 Task: Find connections with filter location Santo Amaro da Imperatriz with filter topic #linkedinnetworkingwith filter profile language Potuguese with filter current company Poshmark with filter school SSN College of Engineering with filter industry Public Relations and Communications Services with filter service category Public Speaking with filter keywords title Petroleum Engineer
Action: Mouse moved to (470, 85)
Screenshot: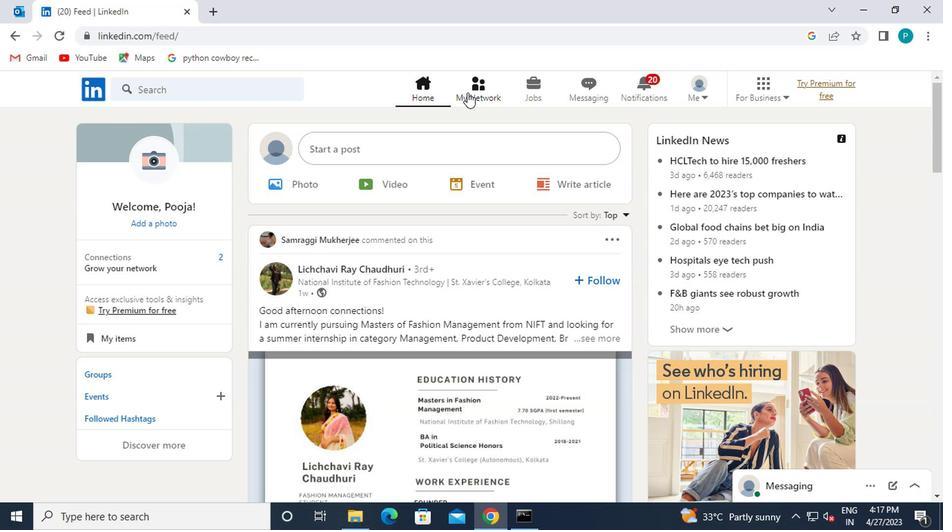 
Action: Mouse pressed left at (470, 85)
Screenshot: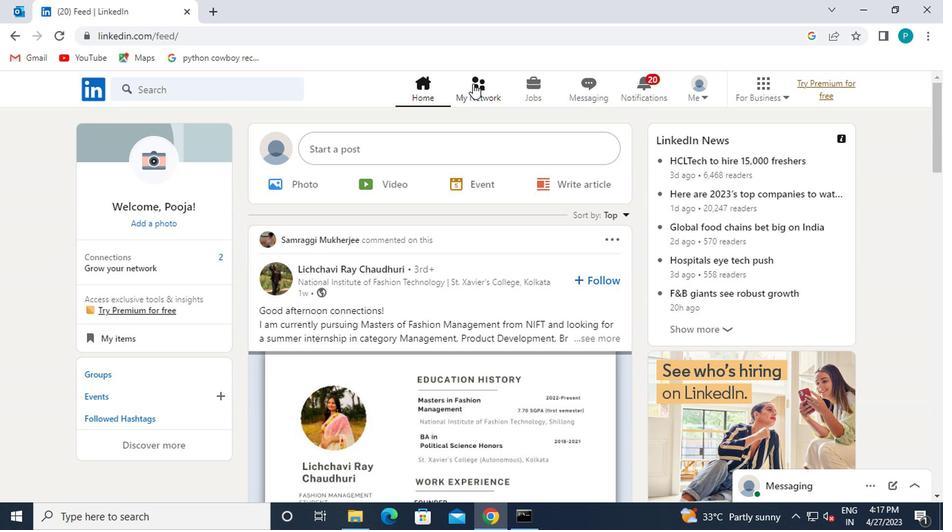 
Action: Mouse moved to (142, 174)
Screenshot: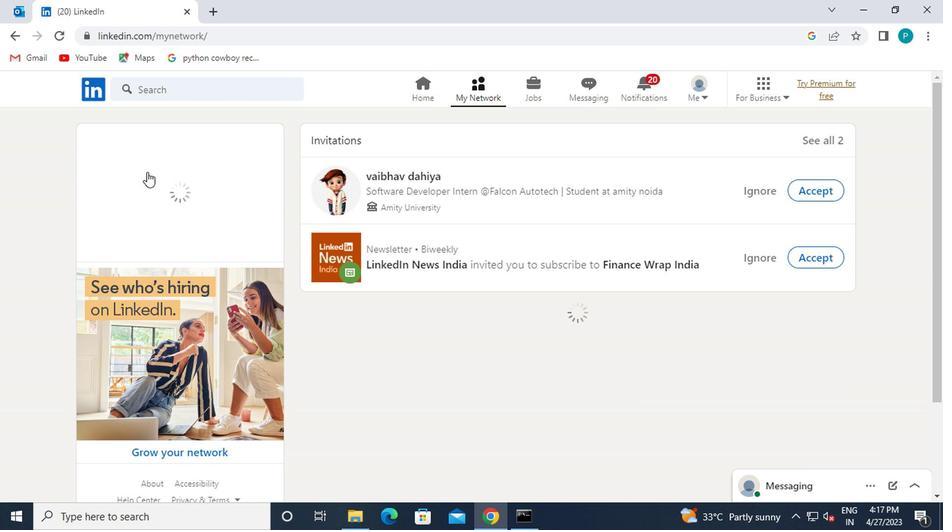 
Action: Mouse pressed left at (142, 174)
Screenshot: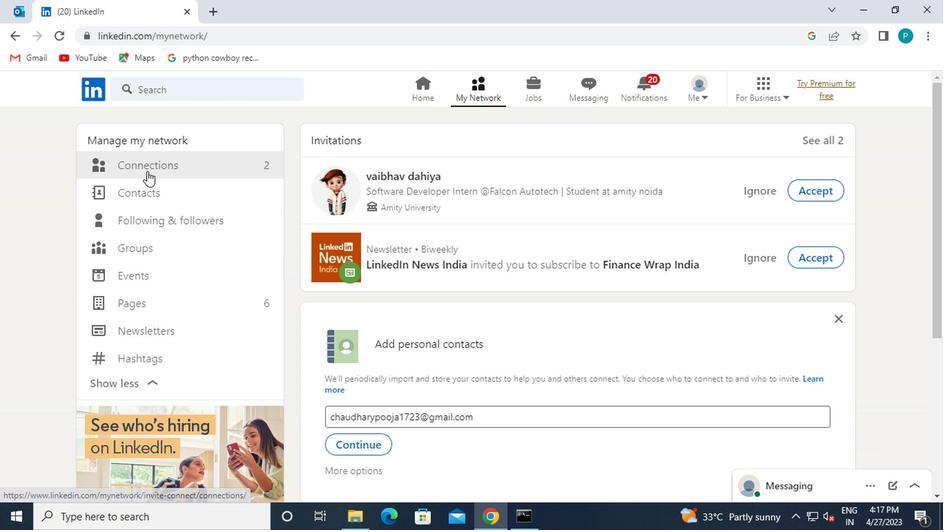 
Action: Mouse moved to (575, 174)
Screenshot: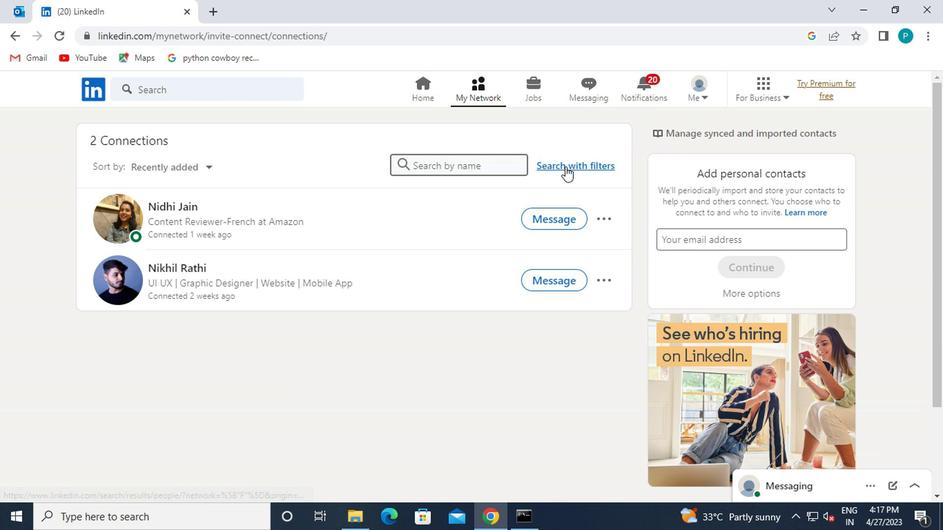 
Action: Mouse pressed left at (575, 174)
Screenshot: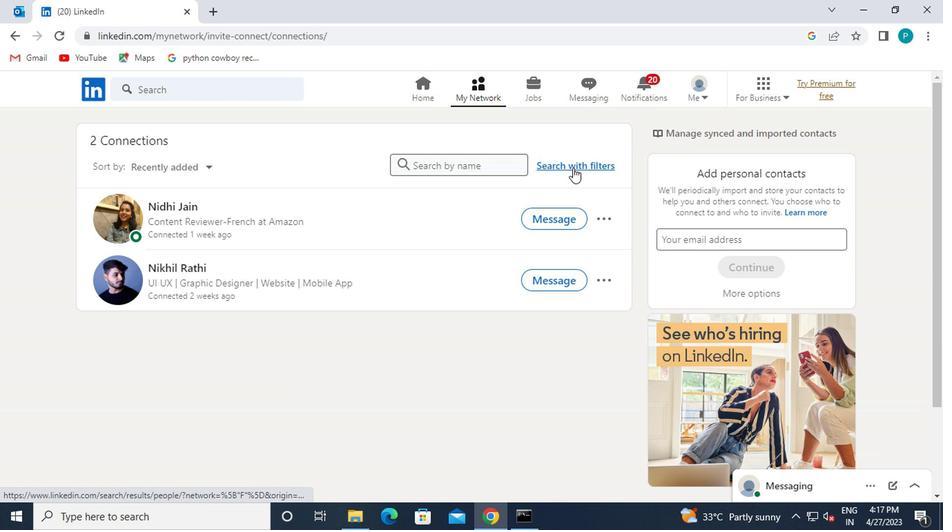 
Action: Mouse moved to (514, 128)
Screenshot: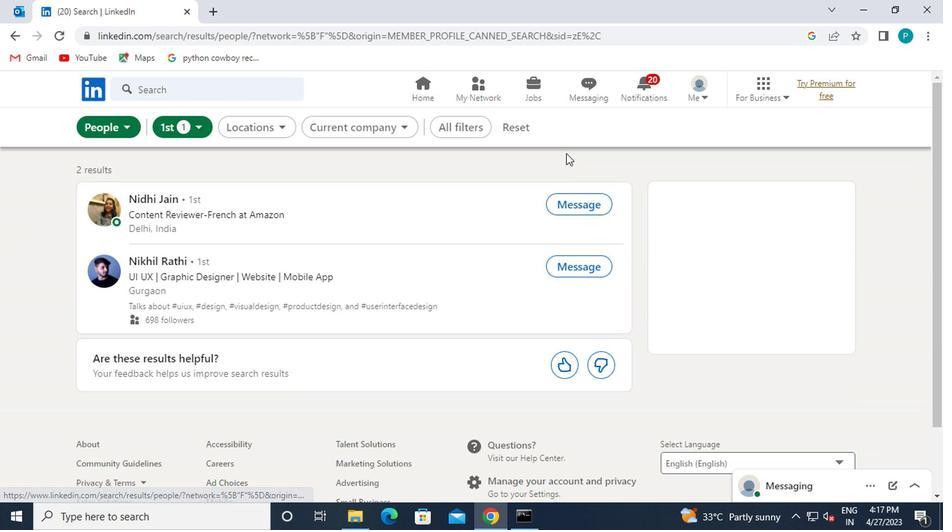 
Action: Mouse pressed left at (514, 128)
Screenshot: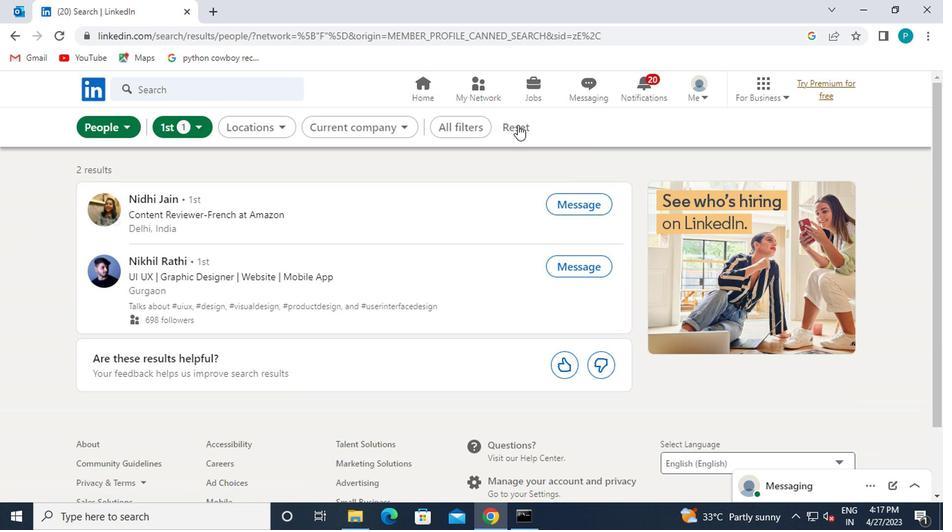 
Action: Mouse moved to (514, 128)
Screenshot: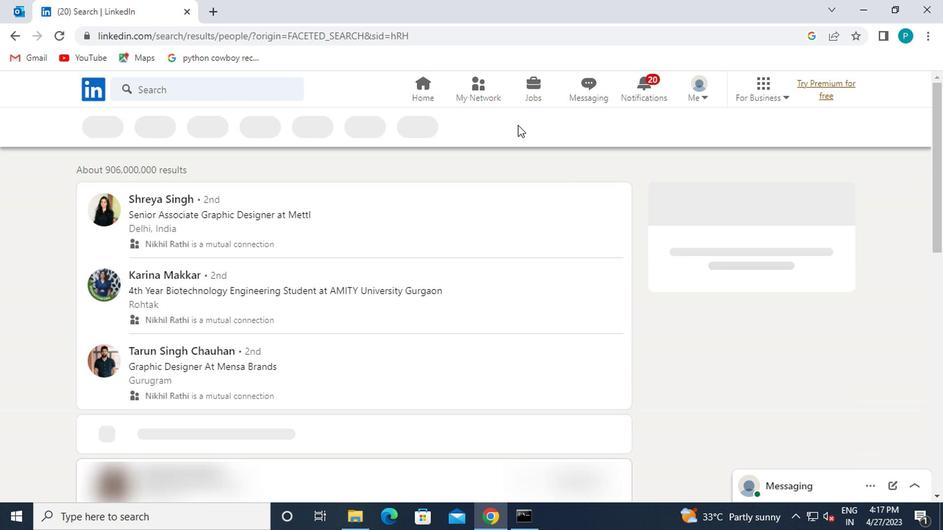 
Action: Mouse pressed left at (514, 128)
Screenshot: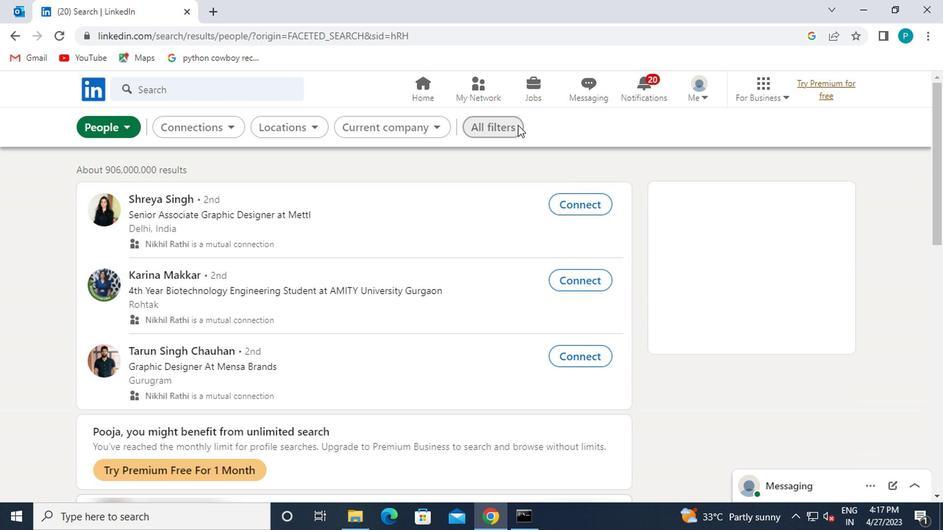 
Action: Mouse moved to (763, 283)
Screenshot: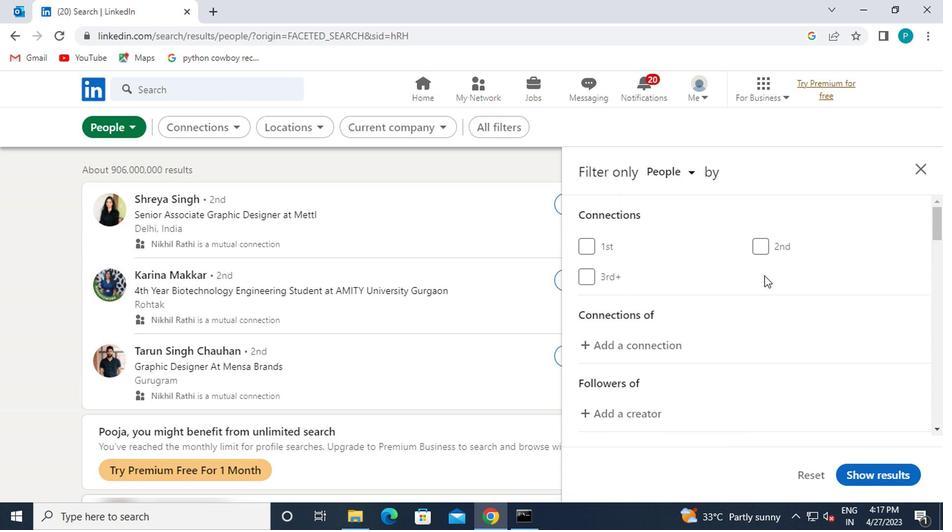 
Action: Mouse scrolled (763, 283) with delta (0, 0)
Screenshot: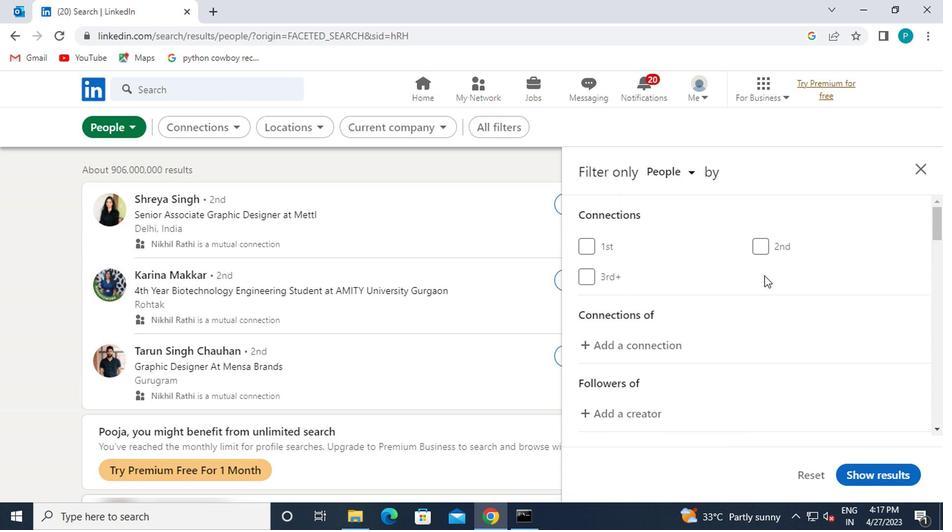 
Action: Mouse moved to (763, 284)
Screenshot: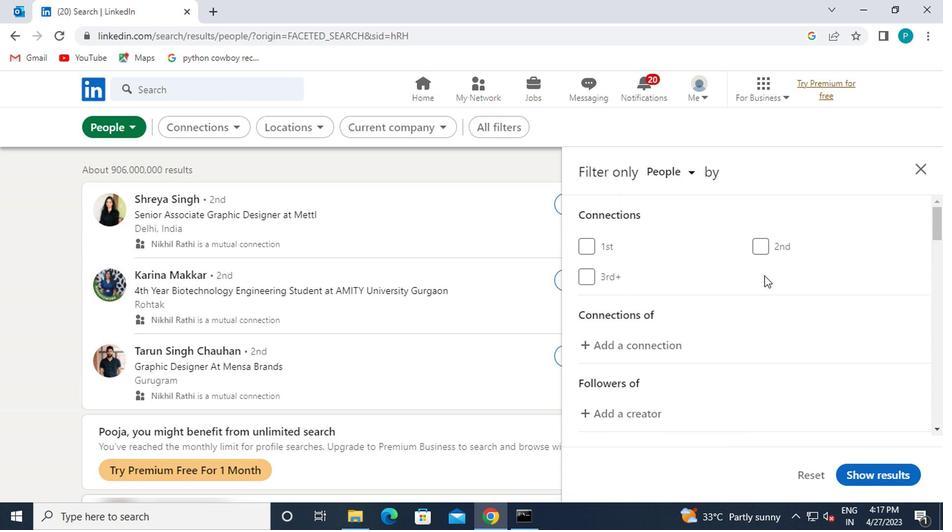 
Action: Mouse scrolled (763, 283) with delta (0, 0)
Screenshot: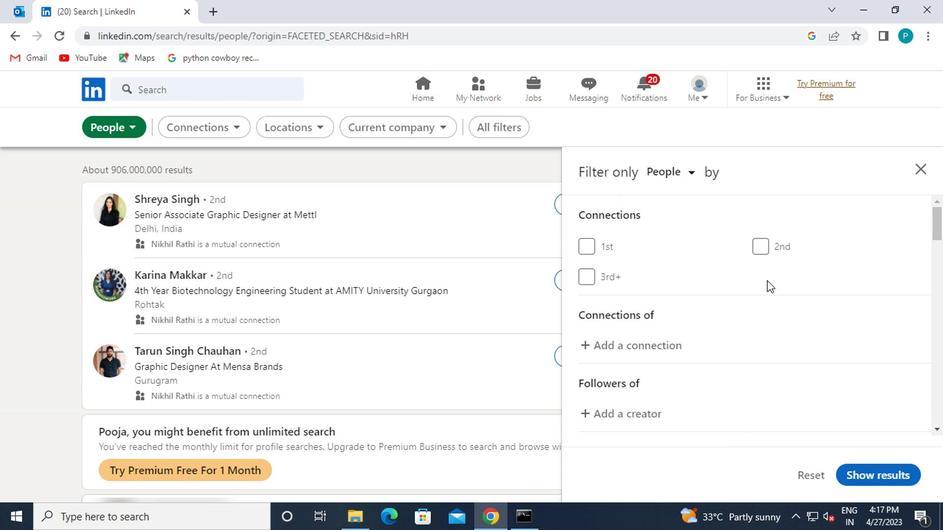 
Action: Mouse moved to (758, 318)
Screenshot: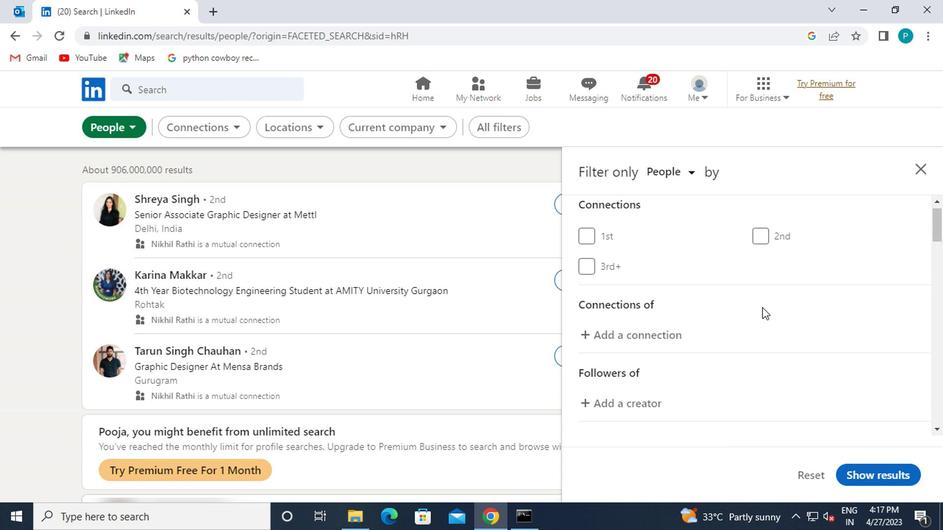 
Action: Mouse scrolled (758, 318) with delta (0, 0)
Screenshot: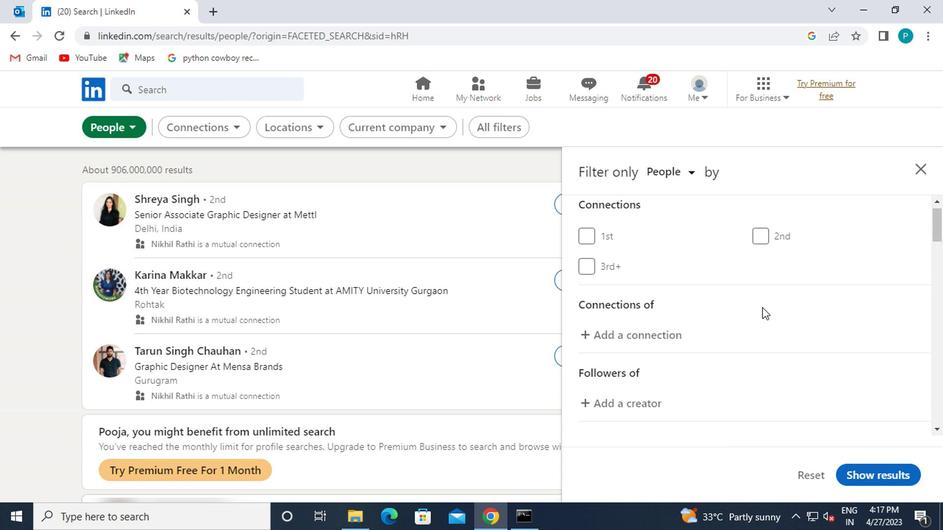 
Action: Mouse moved to (758, 322)
Screenshot: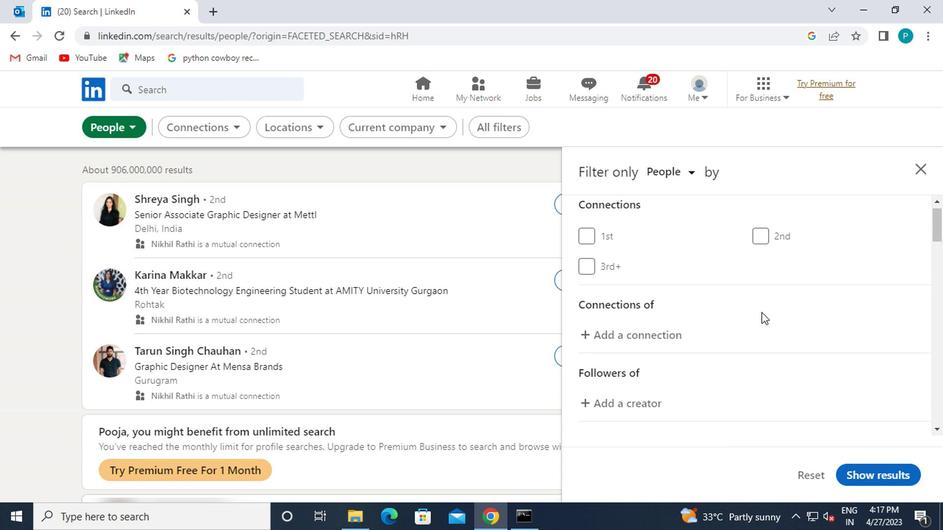 
Action: Mouse scrolled (758, 321) with delta (0, 0)
Screenshot: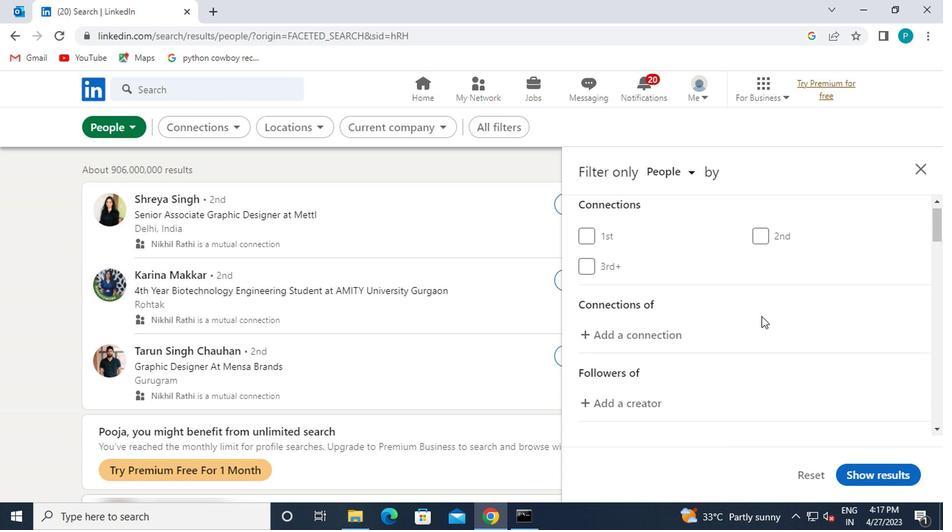 
Action: Mouse moved to (764, 240)
Screenshot: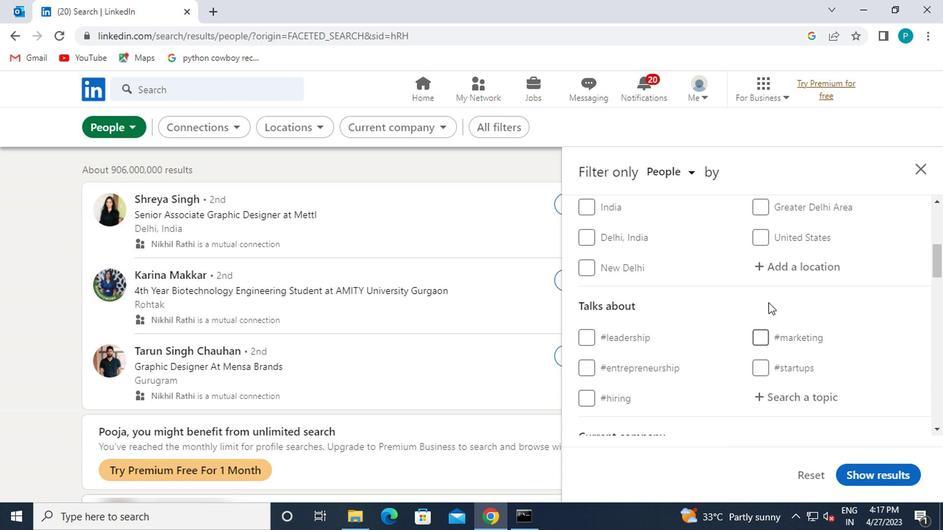 
Action: Mouse pressed left at (764, 240)
Screenshot: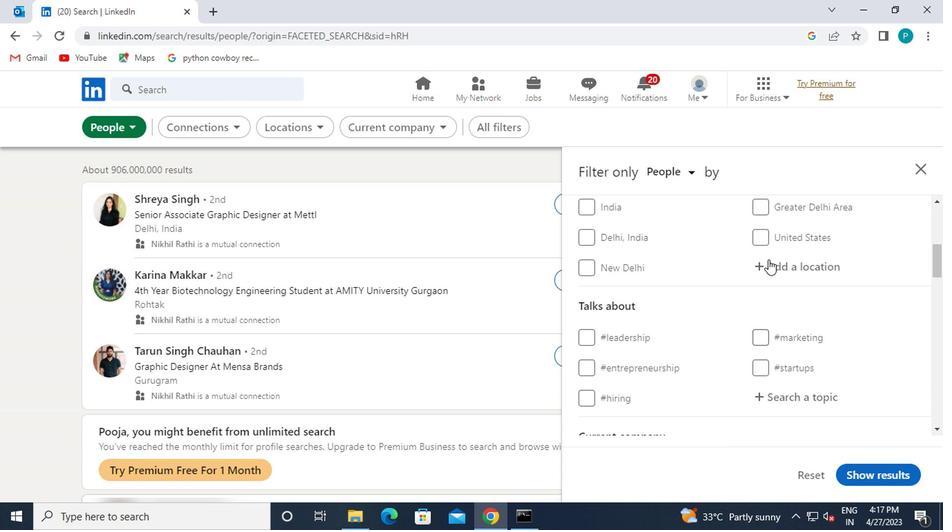 
Action: Mouse moved to (759, 239)
Screenshot: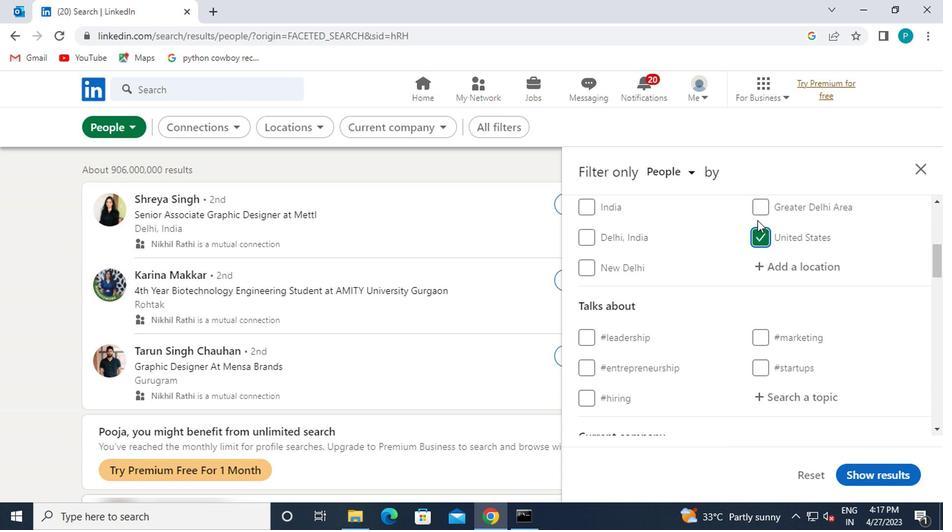 
Action: Mouse pressed left at (759, 239)
Screenshot: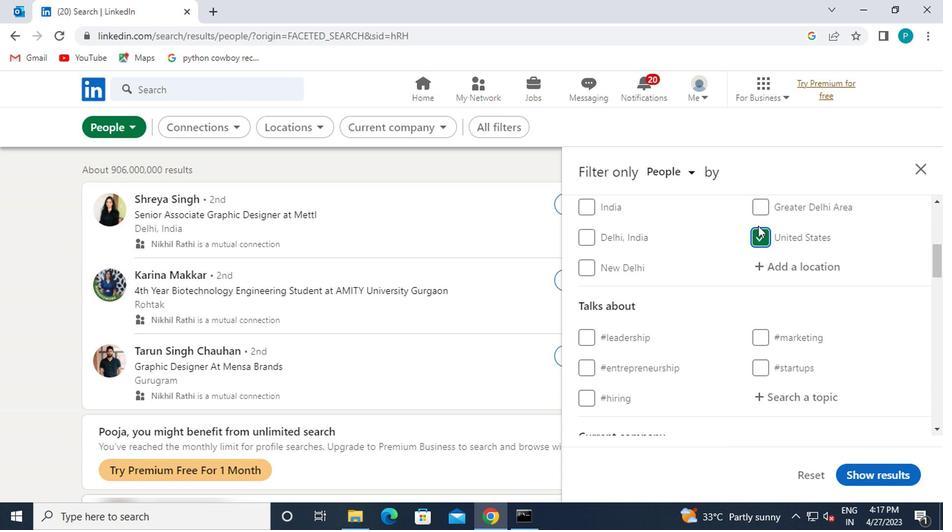 
Action: Mouse moved to (764, 260)
Screenshot: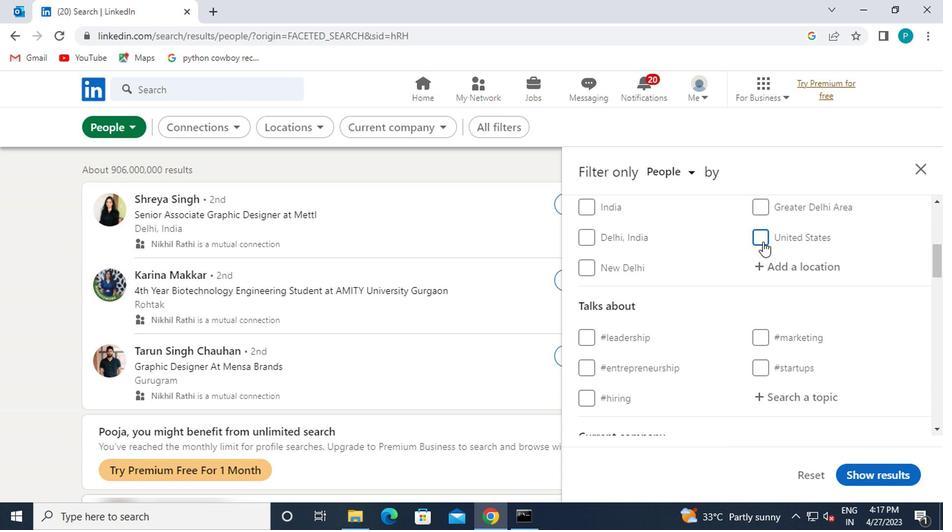 
Action: Mouse pressed left at (764, 260)
Screenshot: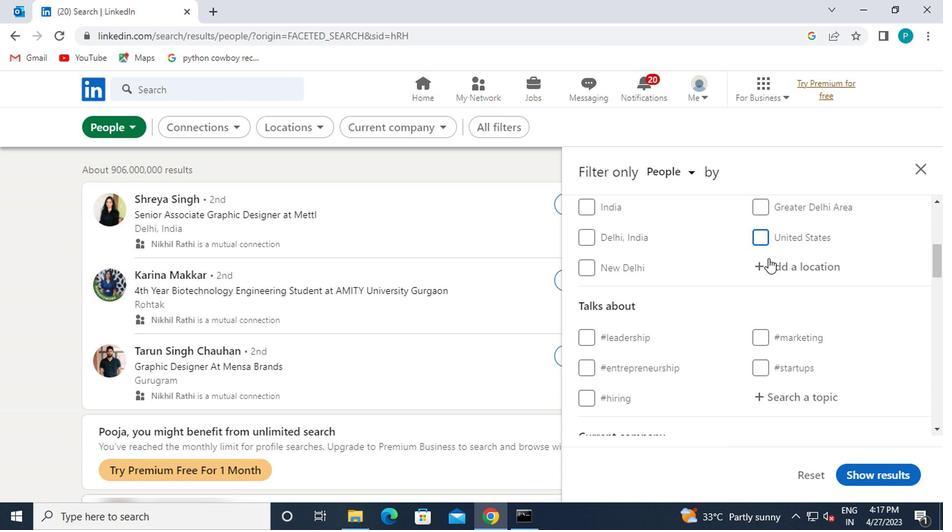 
Action: Mouse moved to (767, 262)
Screenshot: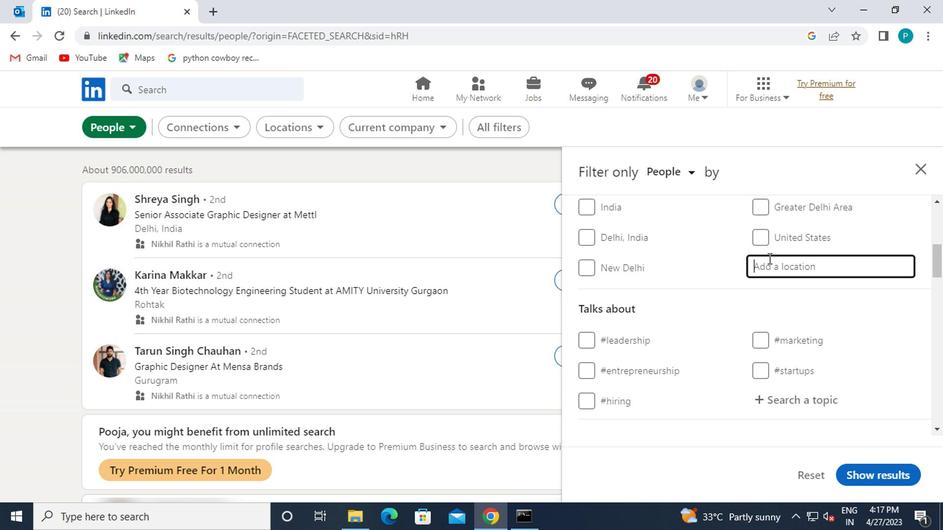 
Action: Key pressed <Key.caps_lock>s<Key.caps_lock>anto<Key.space><Key.caps_lock>a<Key.caps_lock>maro<Key.space>da
Screenshot: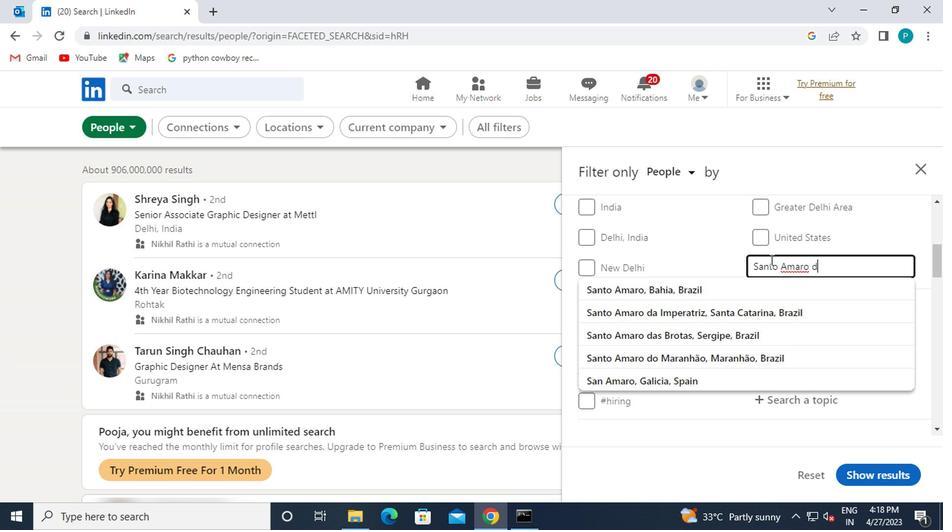 
Action: Mouse moved to (665, 294)
Screenshot: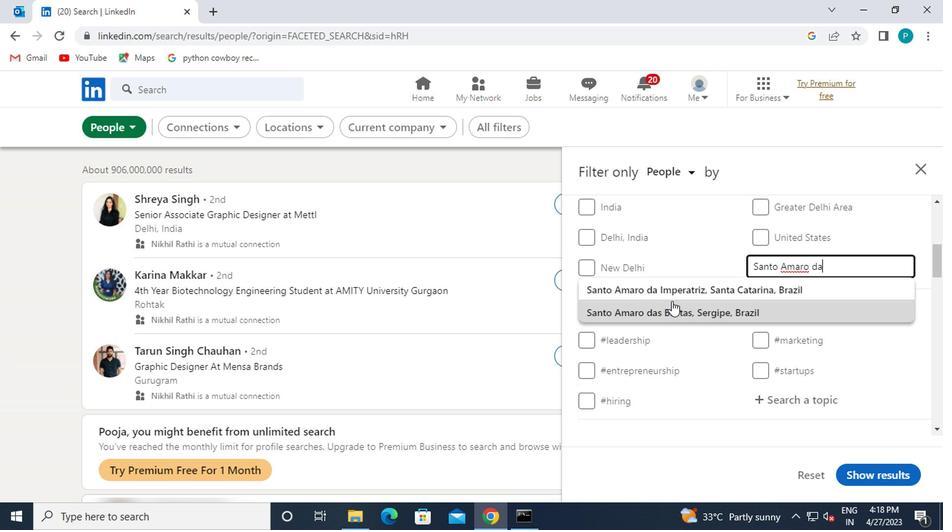
Action: Mouse pressed left at (665, 294)
Screenshot: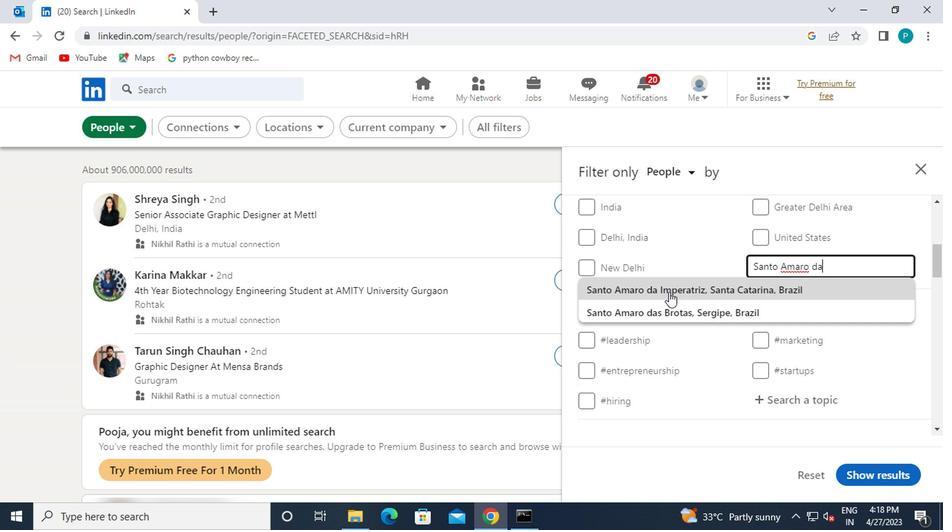 
Action: Mouse moved to (712, 312)
Screenshot: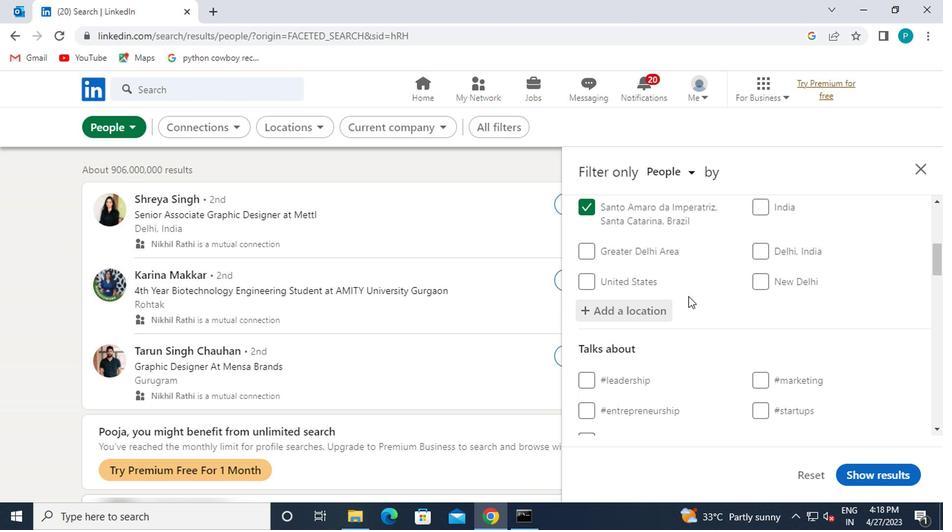 
Action: Mouse scrolled (712, 311) with delta (0, 0)
Screenshot: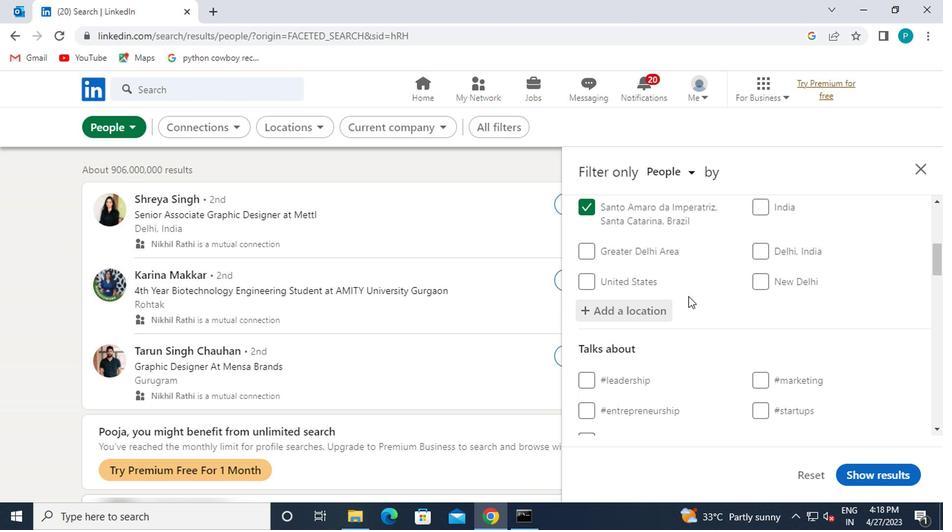 
Action: Mouse moved to (725, 321)
Screenshot: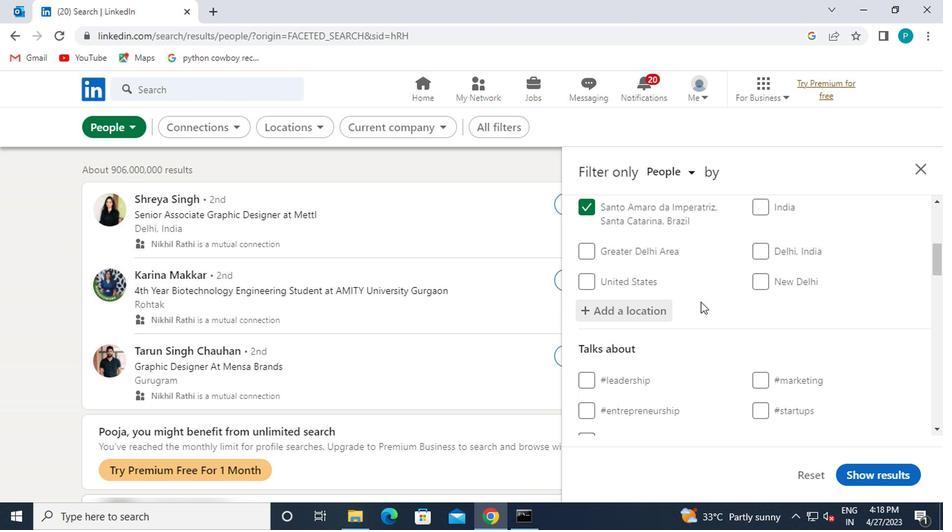 
Action: Mouse scrolled (725, 320) with delta (0, 0)
Screenshot: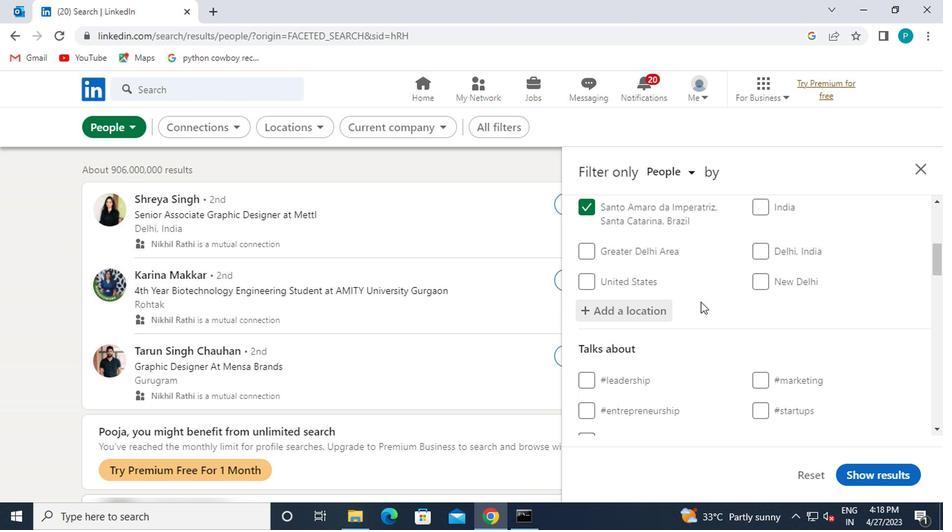 
Action: Mouse moved to (765, 309)
Screenshot: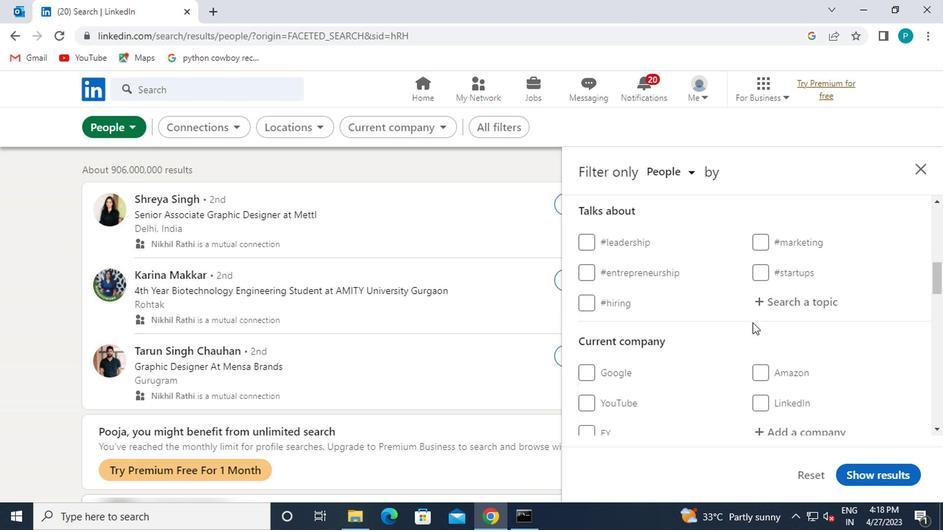 
Action: Mouse pressed left at (765, 309)
Screenshot: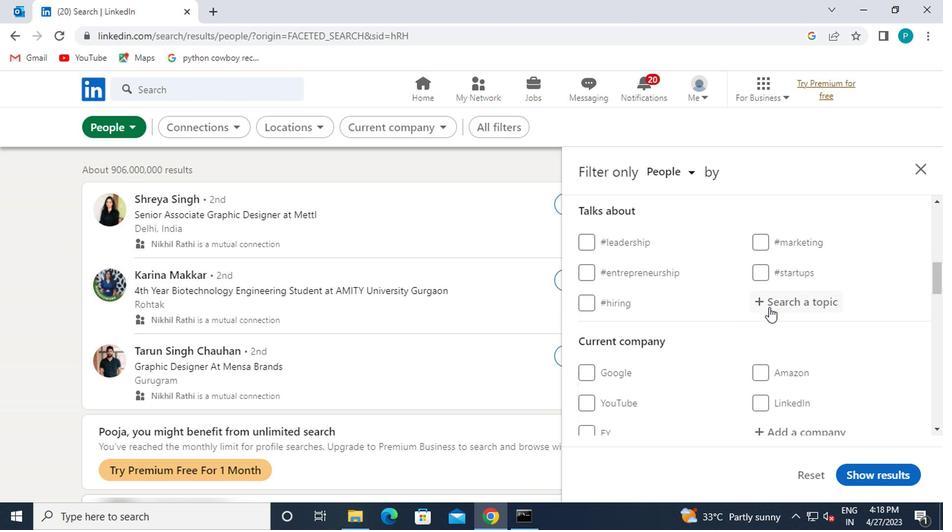 
Action: Mouse moved to (769, 306)
Screenshot: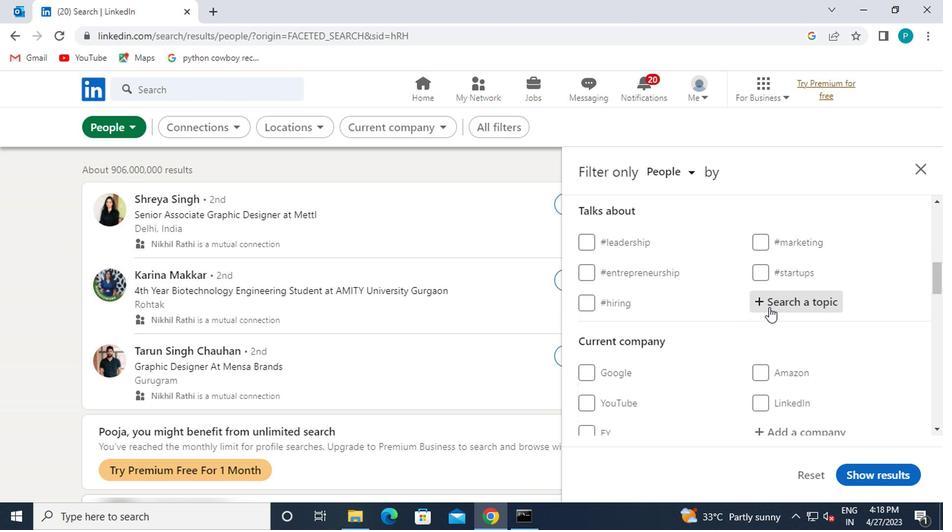 
Action: Key pressed <Key.shift><Key.shift>#LINKEDINNETWORKING
Screenshot: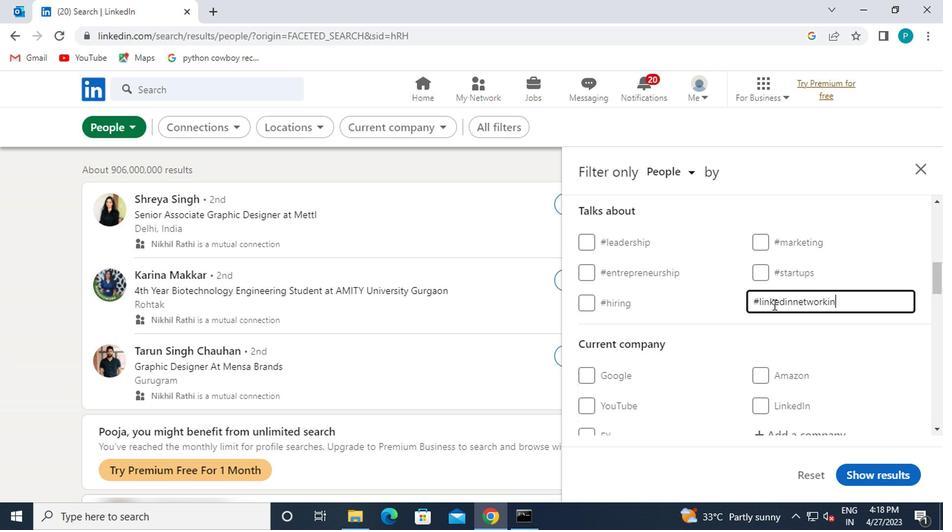 
Action: Mouse moved to (720, 363)
Screenshot: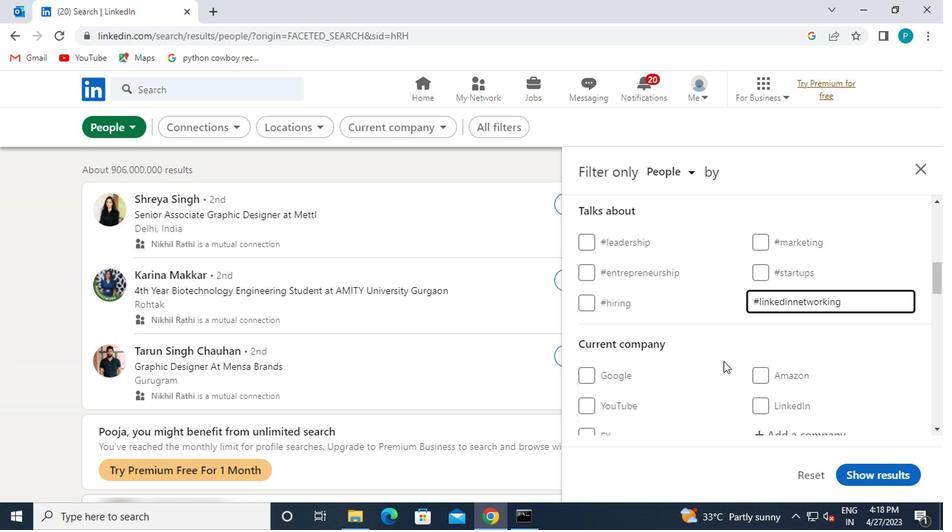 
Action: Mouse scrolled (720, 362) with delta (0, 0)
Screenshot: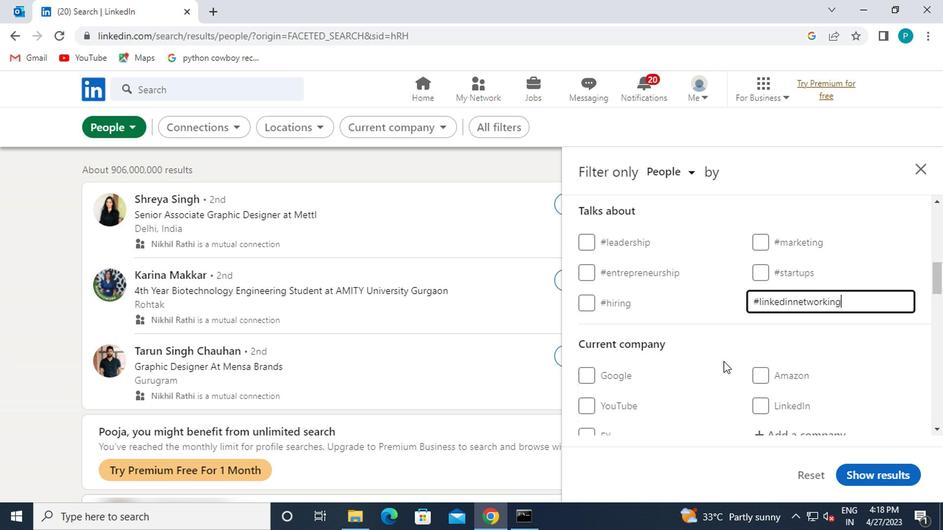 
Action: Mouse moved to (687, 363)
Screenshot: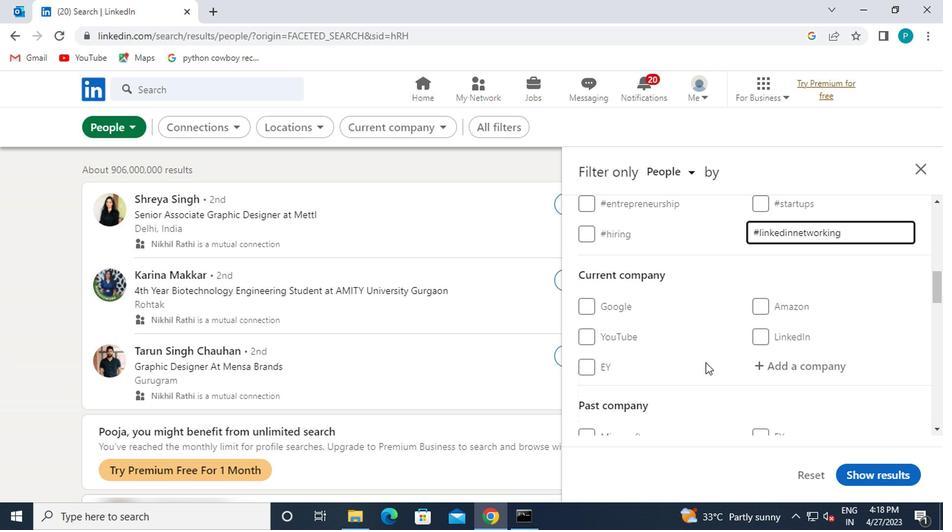 
Action: Mouse scrolled (687, 362) with delta (0, 0)
Screenshot: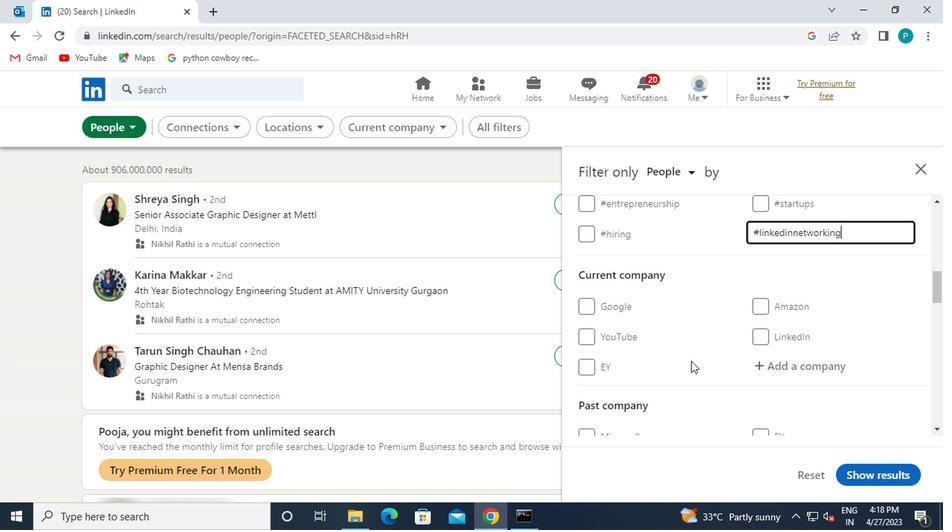 
Action: Mouse scrolled (687, 362) with delta (0, 0)
Screenshot: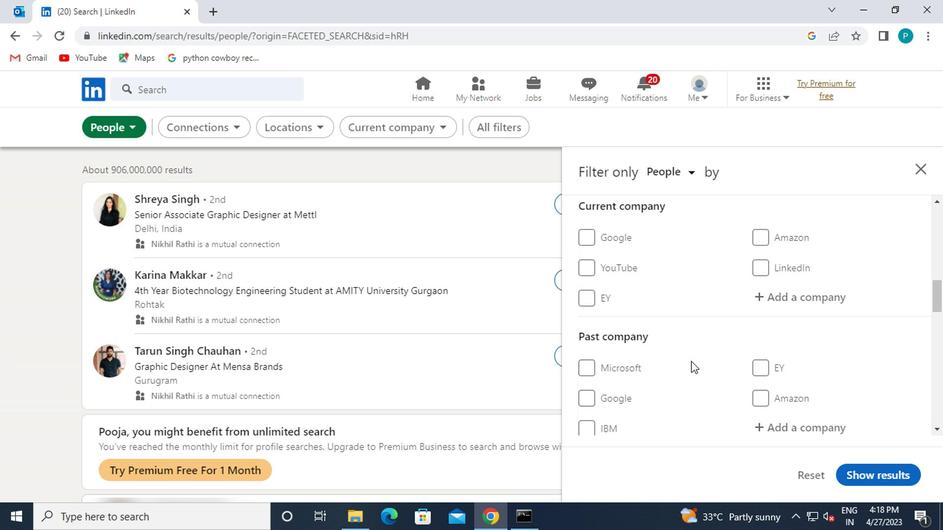 
Action: Mouse scrolled (687, 362) with delta (0, 0)
Screenshot: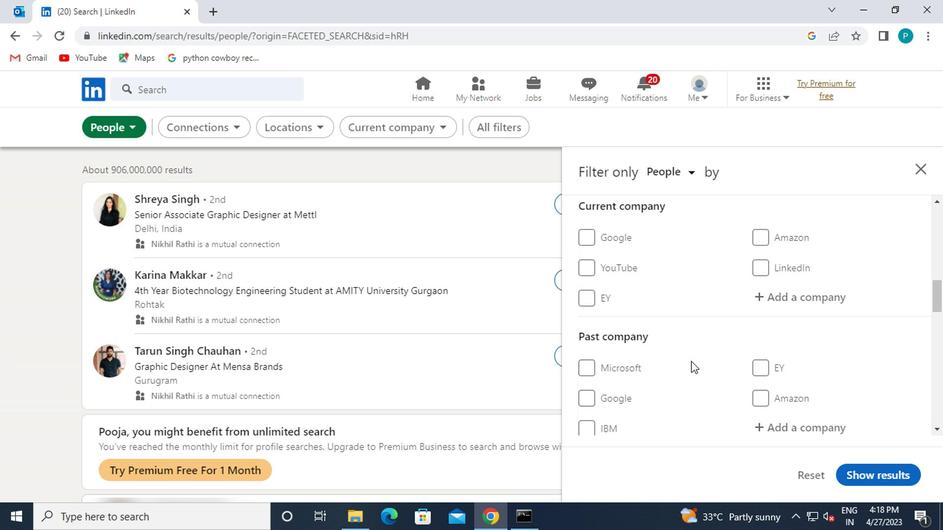 
Action: Mouse scrolled (687, 362) with delta (0, 0)
Screenshot: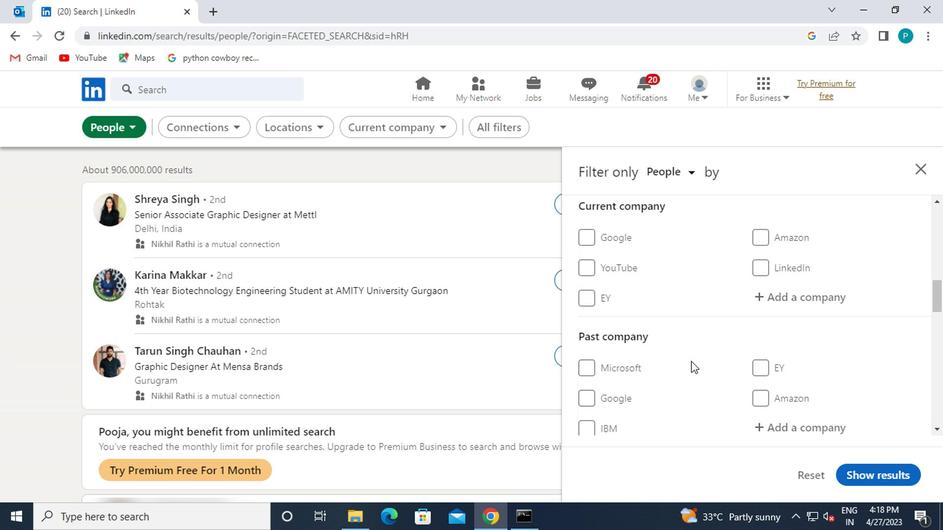 
Action: Mouse moved to (649, 358)
Screenshot: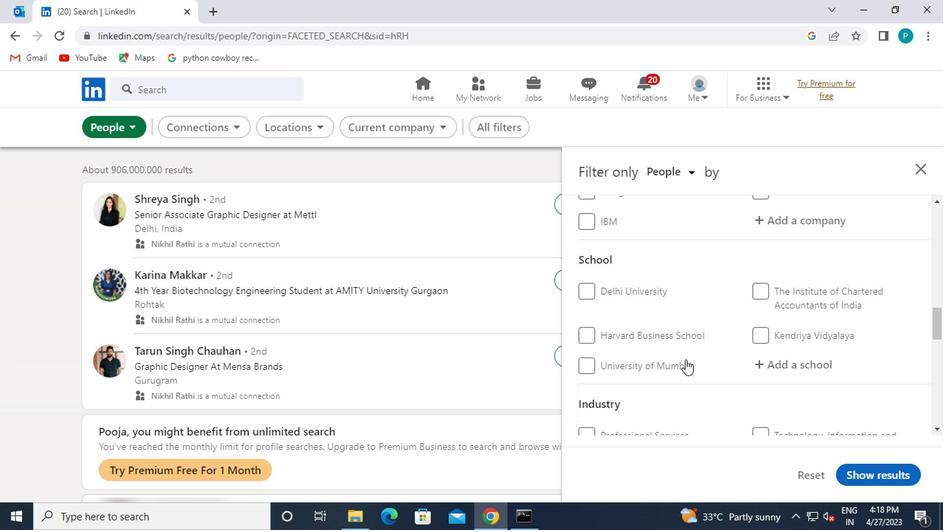 
Action: Mouse scrolled (649, 357) with delta (0, 0)
Screenshot: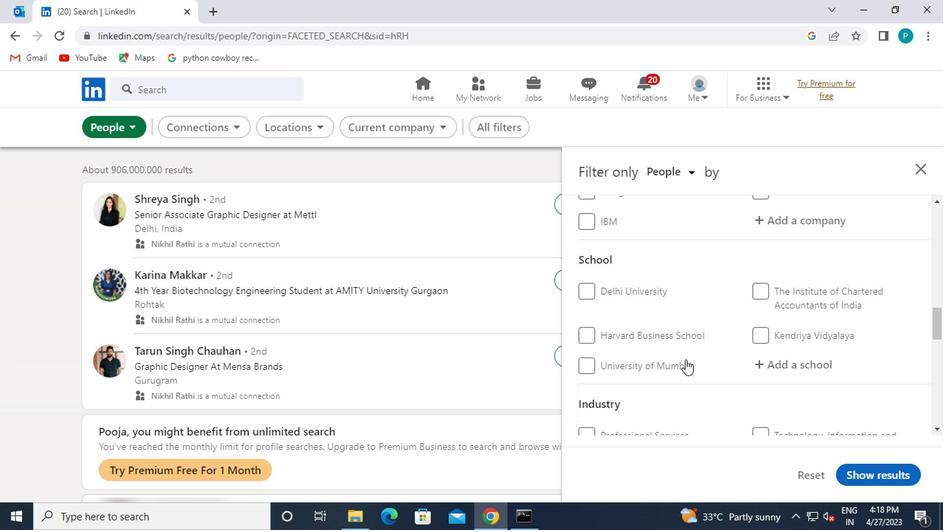 
Action: Mouse moved to (649, 358)
Screenshot: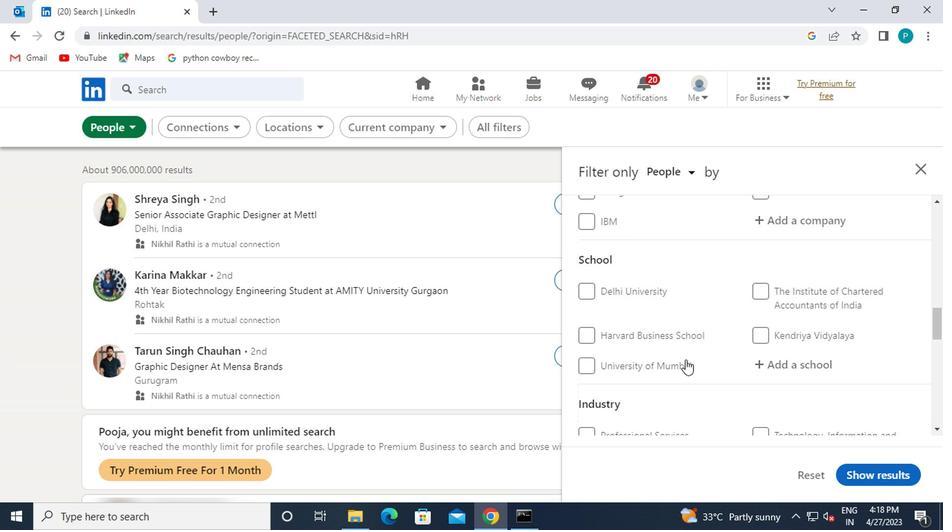 
Action: Mouse scrolled (649, 357) with delta (0, 0)
Screenshot: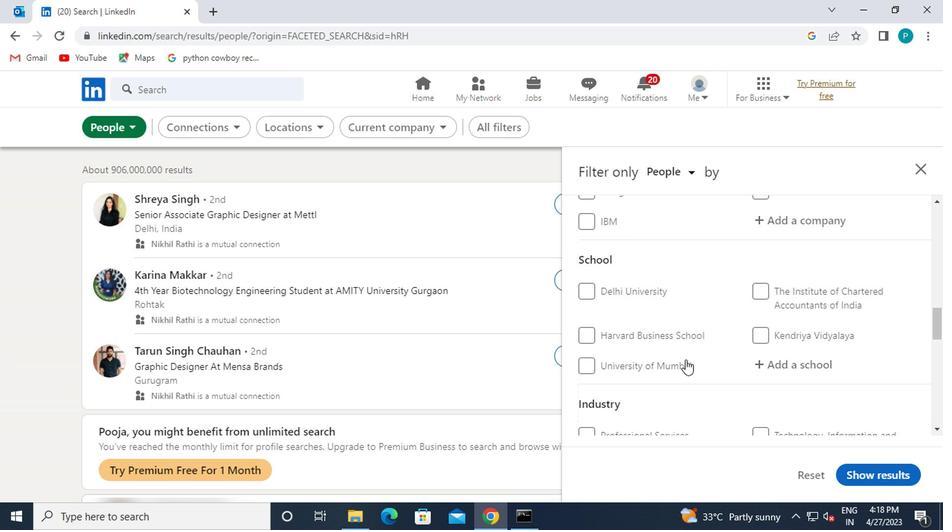 
Action: Mouse moved to (648, 358)
Screenshot: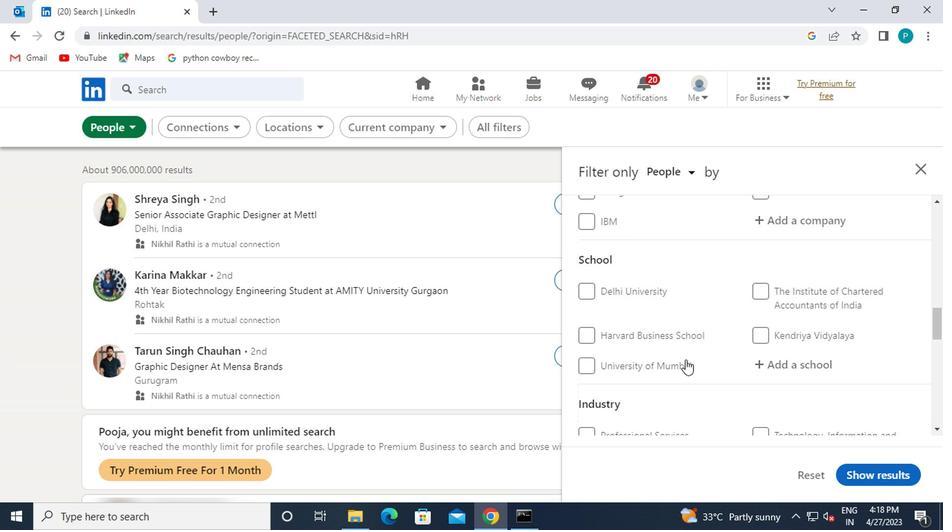 
Action: Mouse scrolled (648, 357) with delta (0, 0)
Screenshot: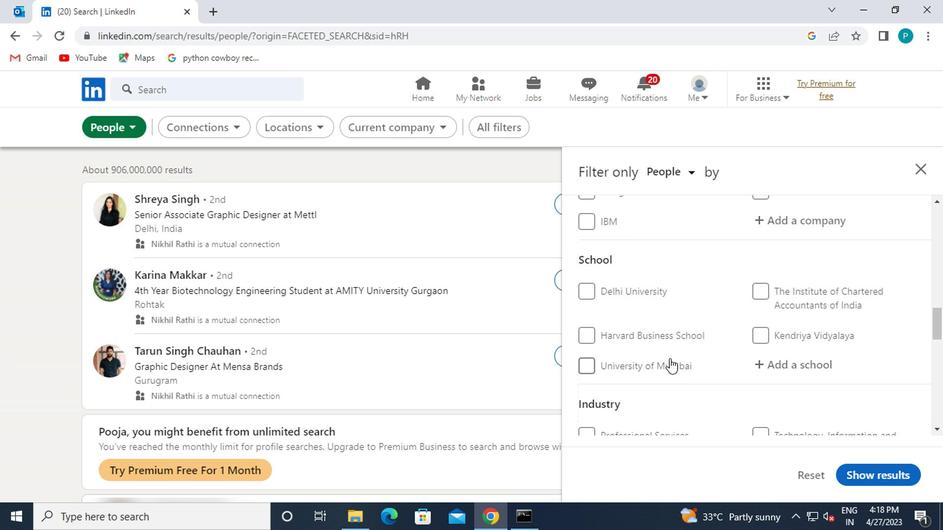 
Action: Mouse scrolled (648, 357) with delta (0, 0)
Screenshot: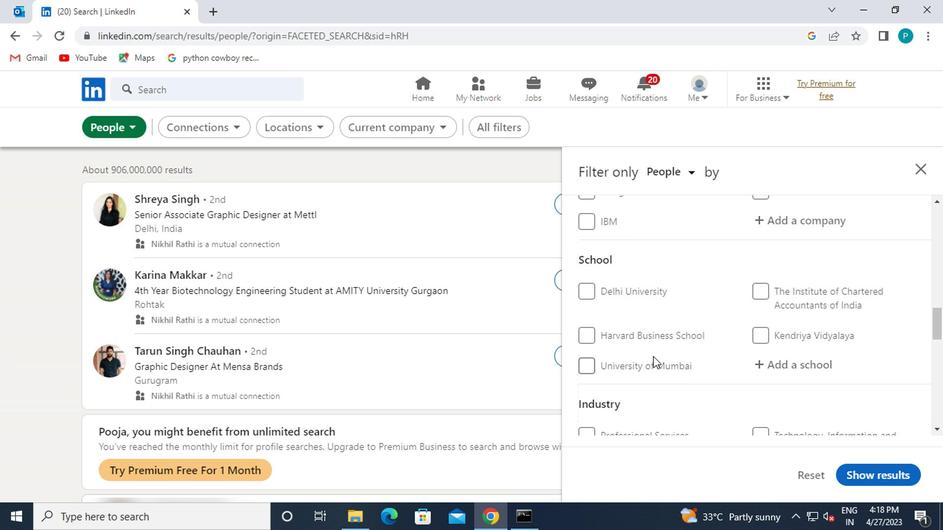 
Action: Mouse moved to (761, 351)
Screenshot: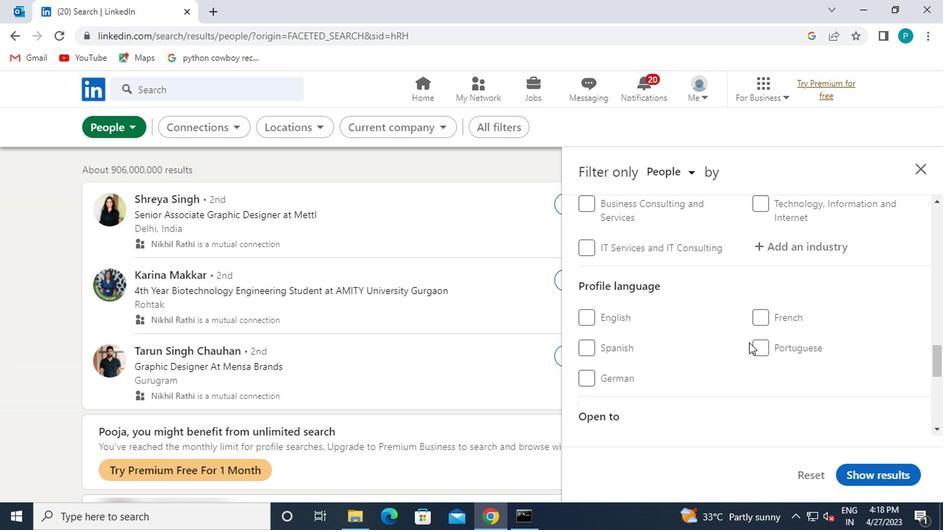 
Action: Mouse pressed left at (761, 351)
Screenshot: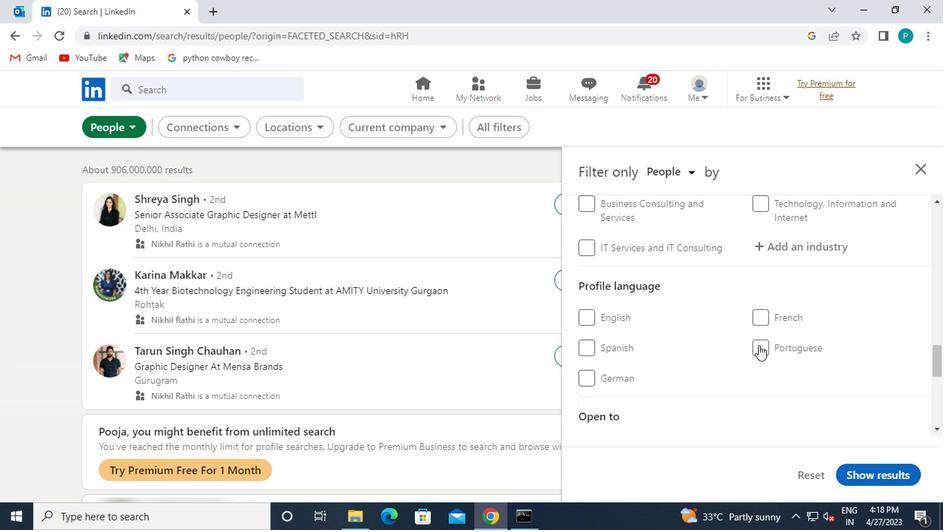 
Action: Mouse moved to (679, 323)
Screenshot: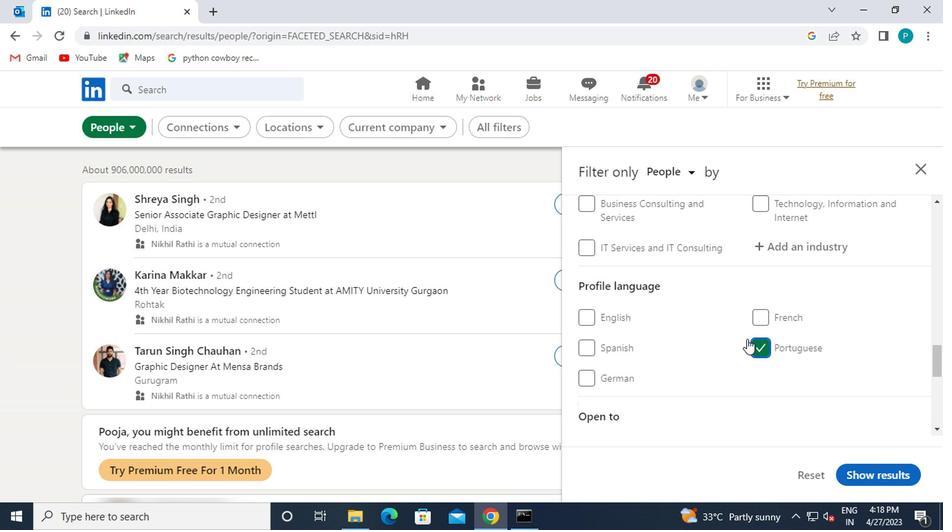 
Action: Mouse scrolled (679, 323) with delta (0, 0)
Screenshot: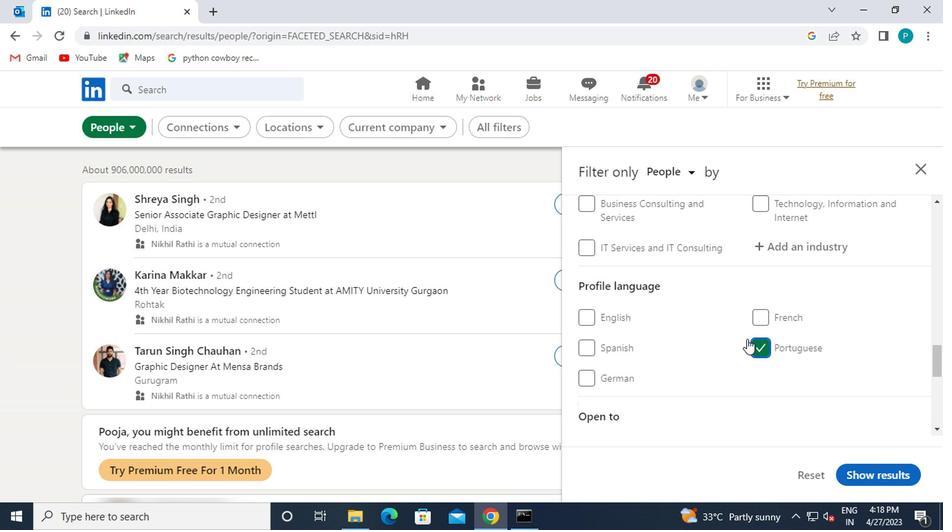 
Action: Mouse scrolled (679, 323) with delta (0, 0)
Screenshot: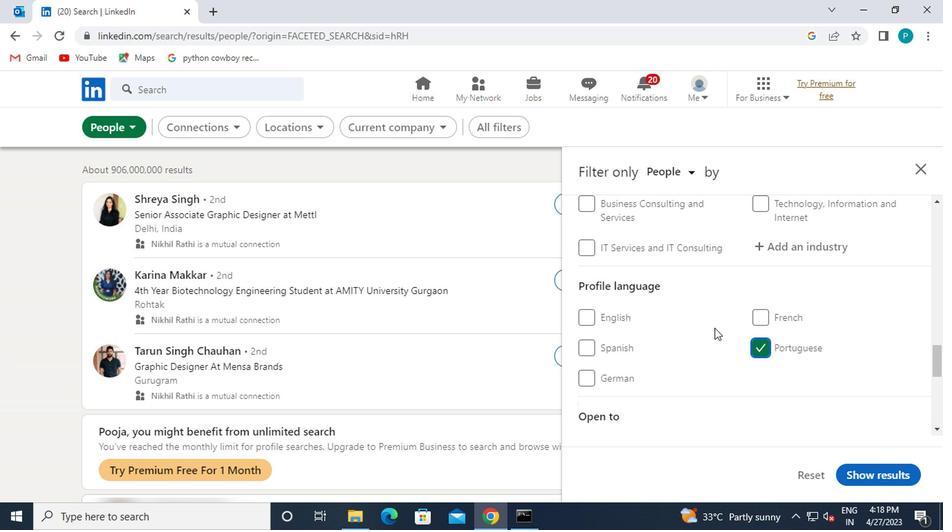 
Action: Mouse scrolled (679, 323) with delta (0, 0)
Screenshot: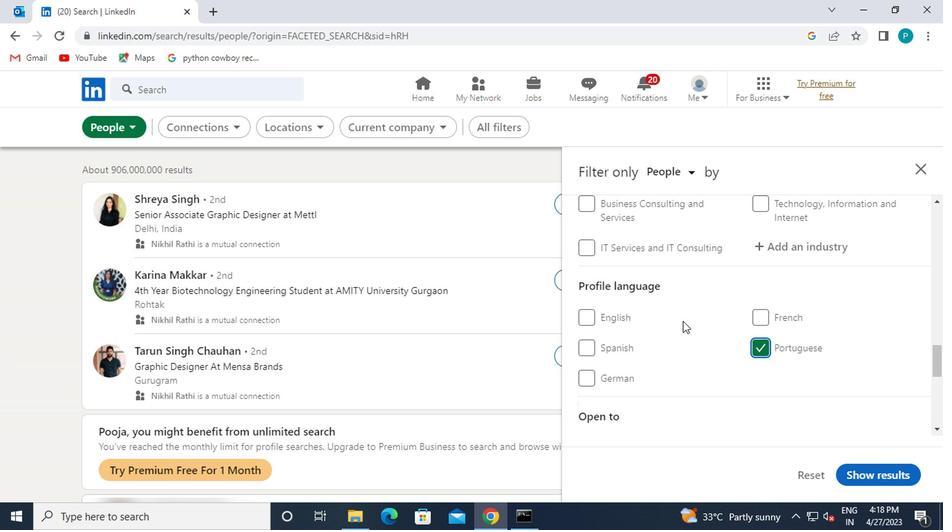 
Action: Mouse scrolled (679, 323) with delta (0, 0)
Screenshot: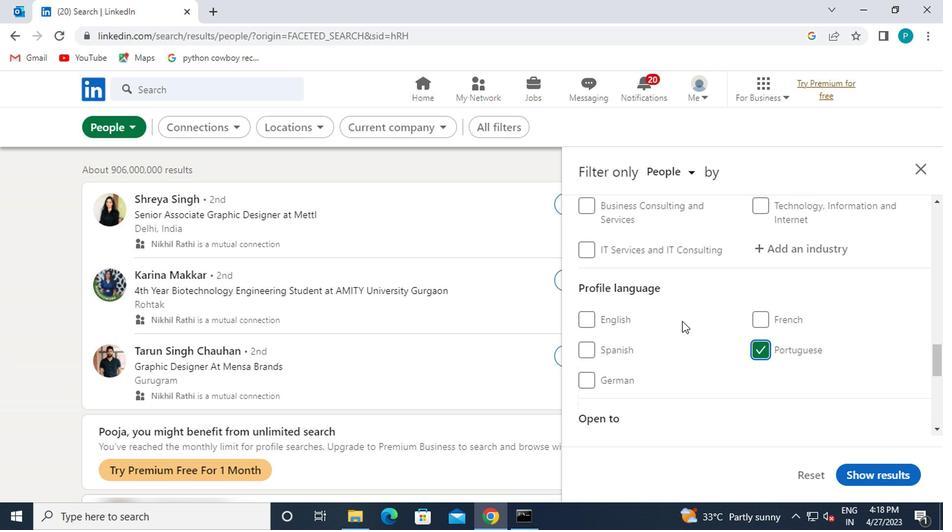 
Action: Mouse moved to (741, 336)
Screenshot: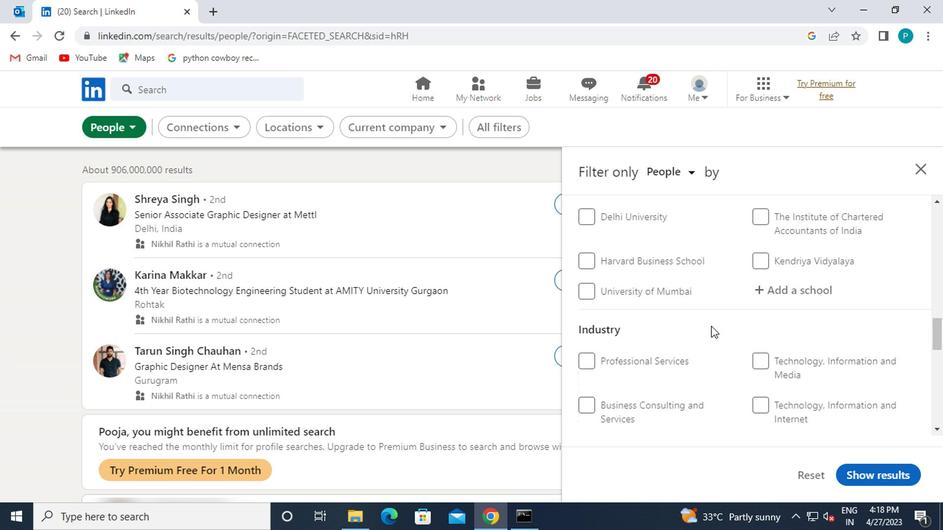 
Action: Mouse scrolled (741, 337) with delta (0, 0)
Screenshot: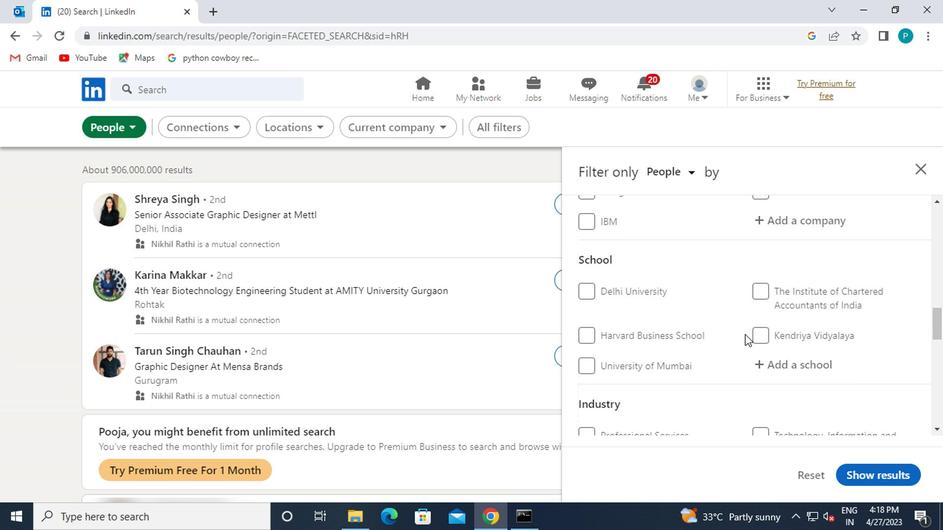 
Action: Mouse scrolled (741, 337) with delta (0, 0)
Screenshot: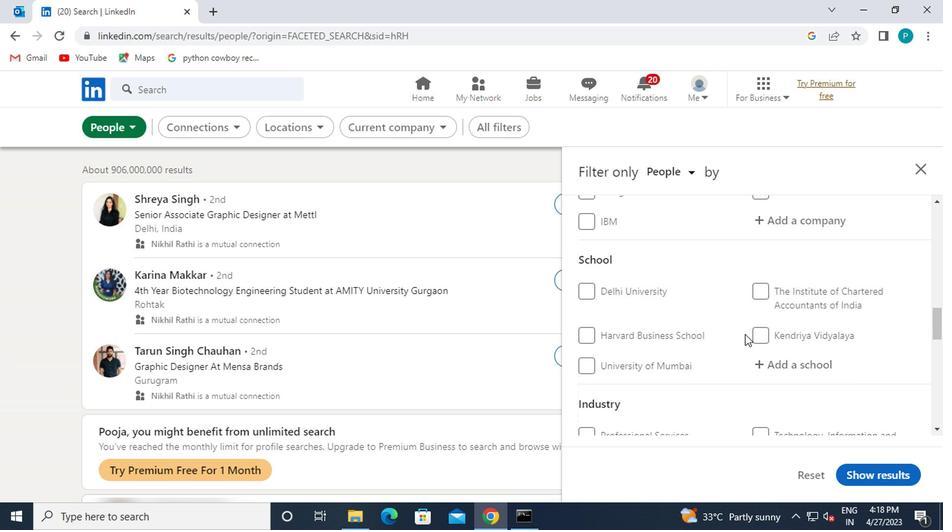 
Action: Mouse moved to (776, 336)
Screenshot: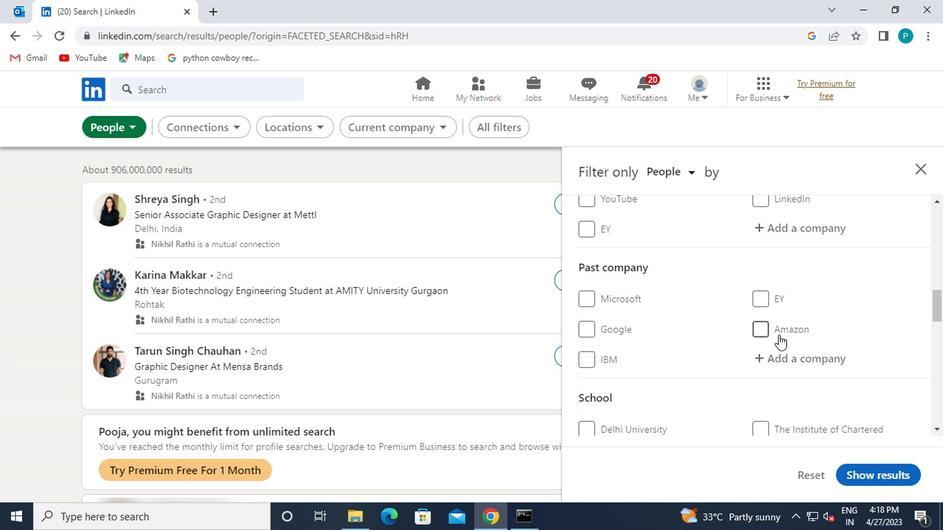 
Action: Mouse scrolled (776, 337) with delta (0, 0)
Screenshot: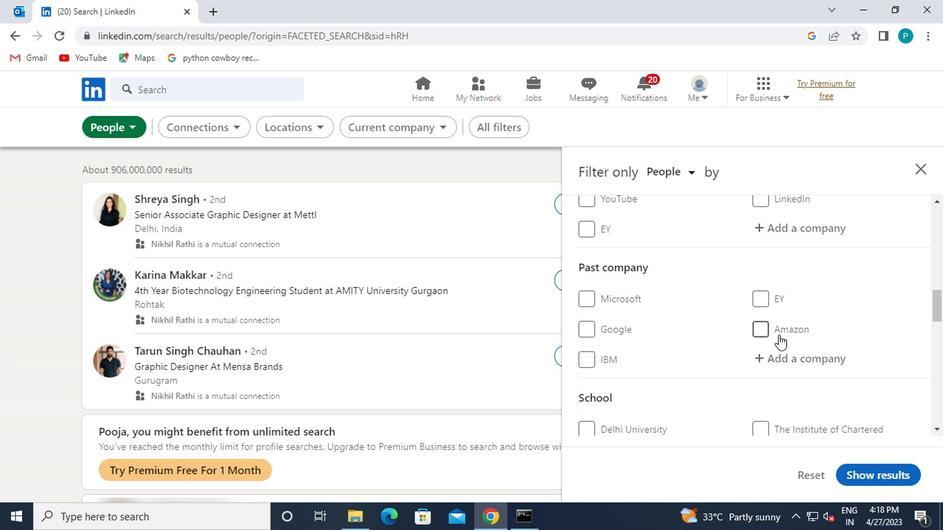 
Action: Mouse scrolled (776, 337) with delta (0, 0)
Screenshot: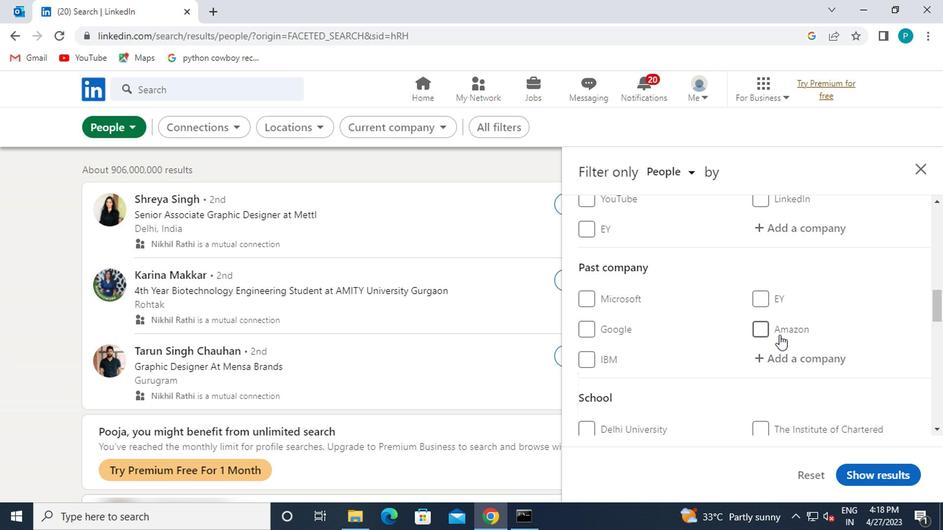 
Action: Mouse moved to (790, 360)
Screenshot: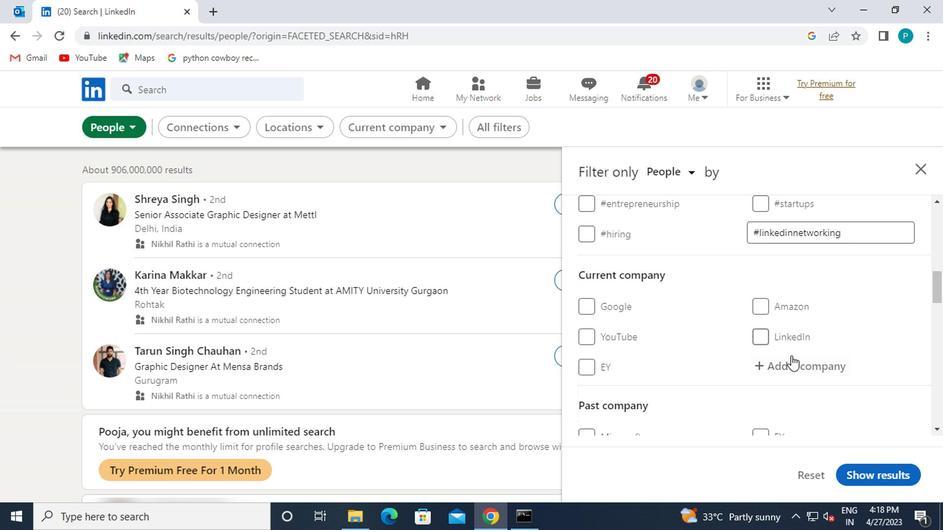 
Action: Mouse pressed left at (790, 360)
Screenshot: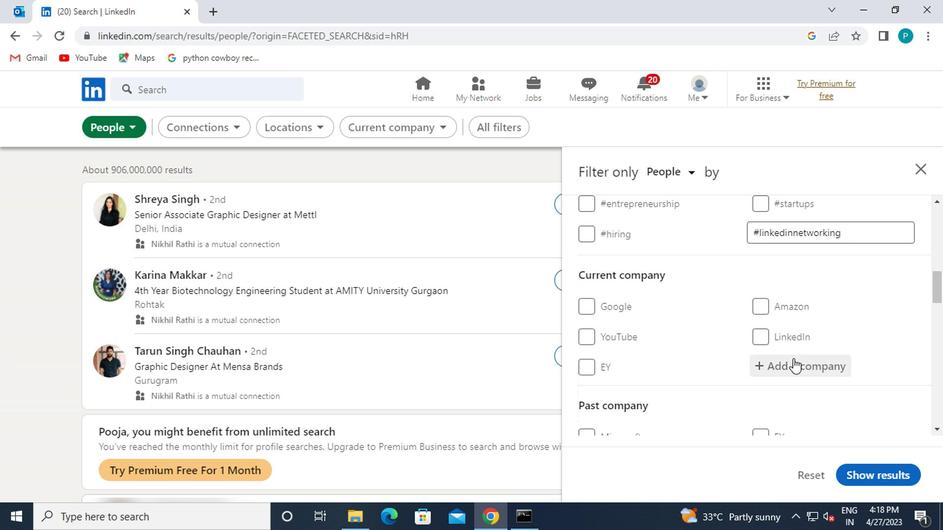 
Action: Mouse moved to (790, 361)
Screenshot: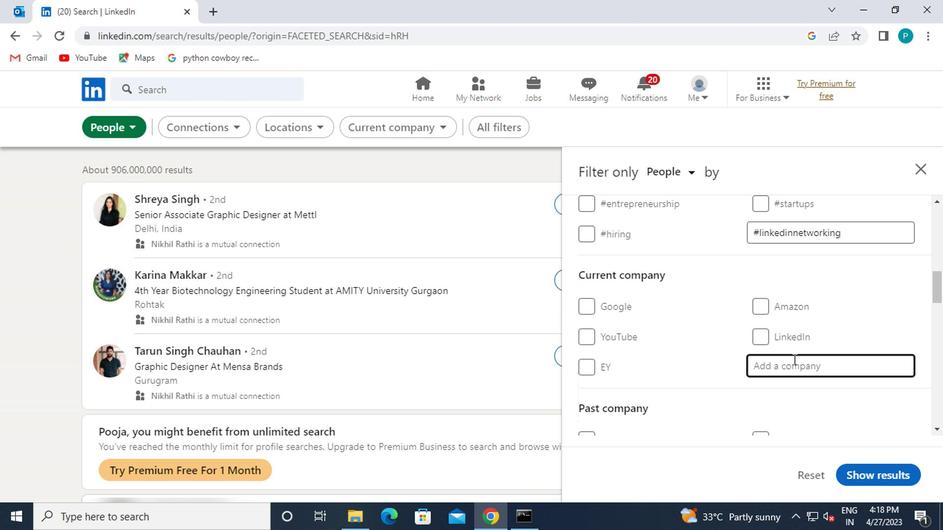 
Action: Key pressed <Key.caps_lock>P<Key.caps_lock>OSHMARK
Screenshot: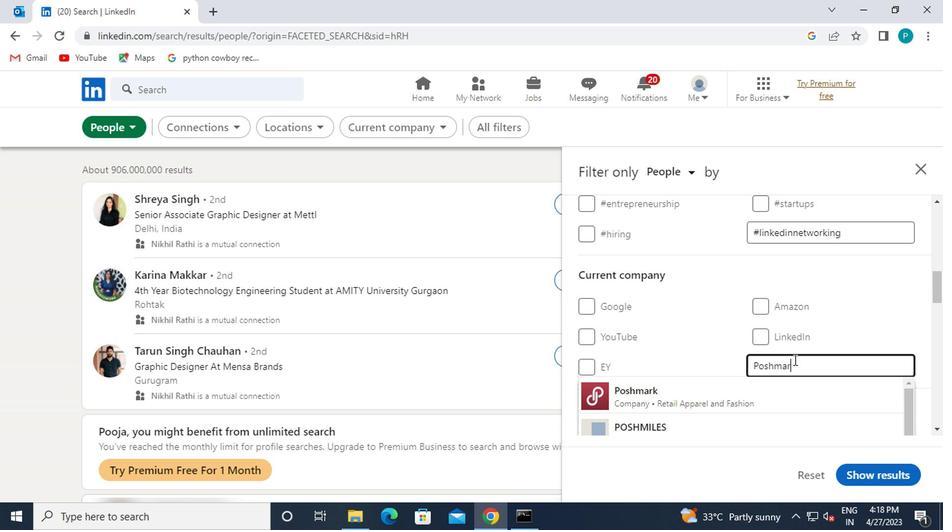 
Action: Mouse moved to (762, 402)
Screenshot: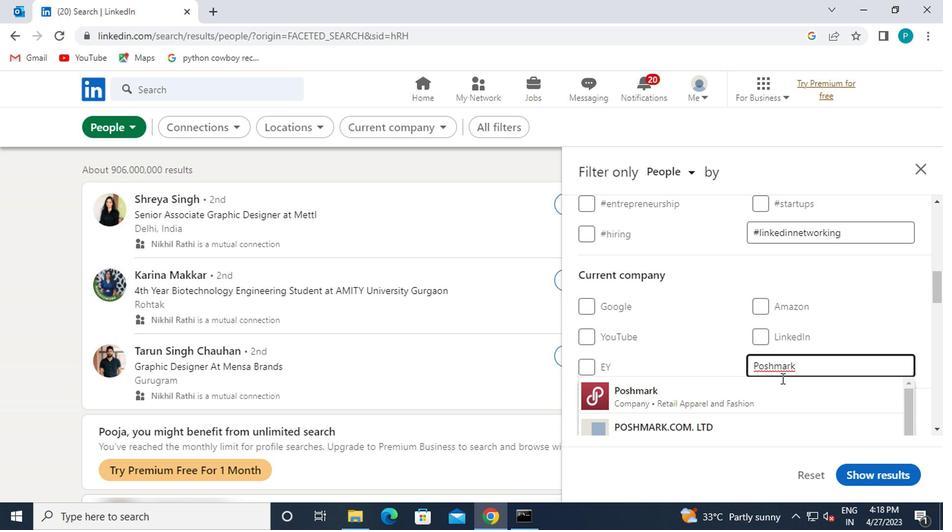
Action: Mouse pressed left at (762, 402)
Screenshot: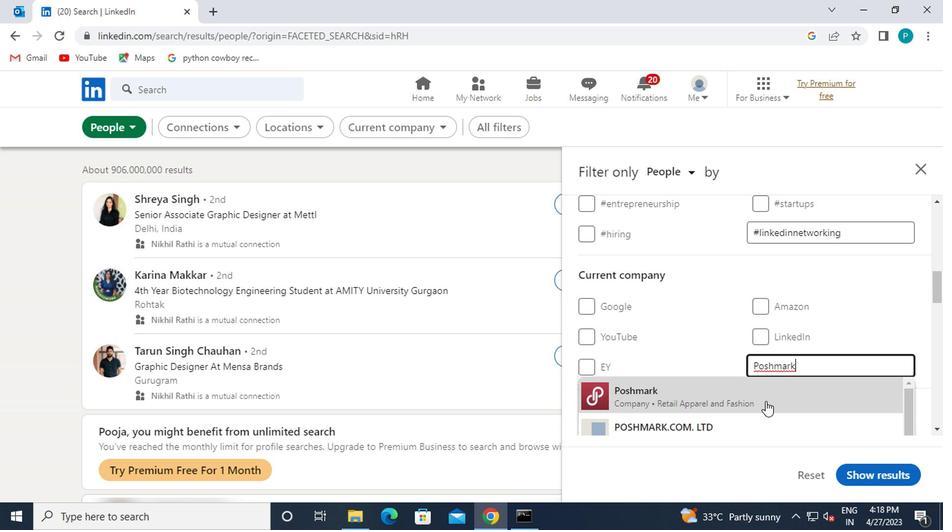 
Action: Mouse moved to (703, 370)
Screenshot: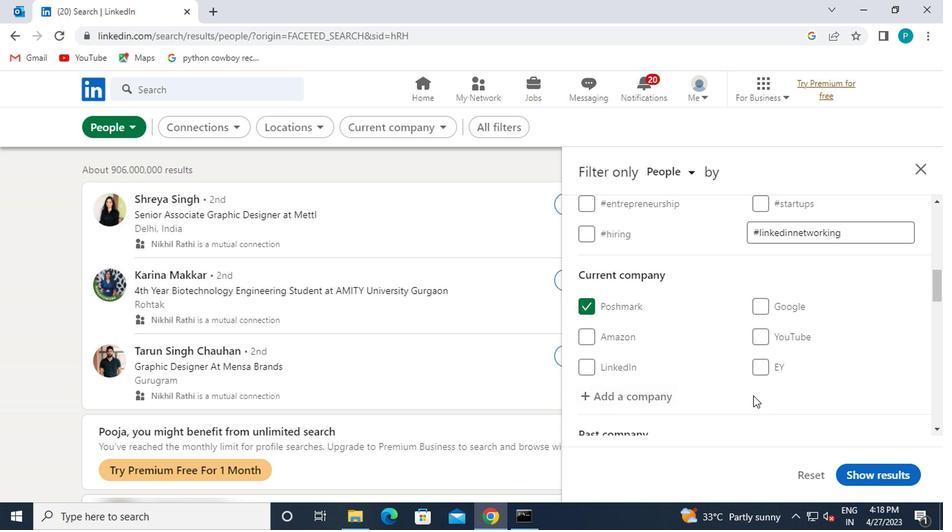 
Action: Mouse scrolled (703, 370) with delta (0, 0)
Screenshot: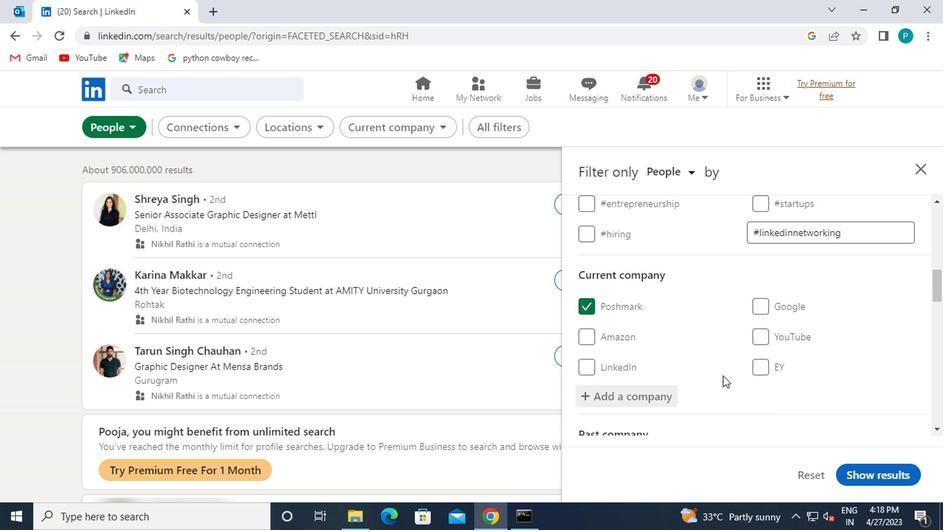 
Action: Mouse scrolled (703, 370) with delta (0, 0)
Screenshot: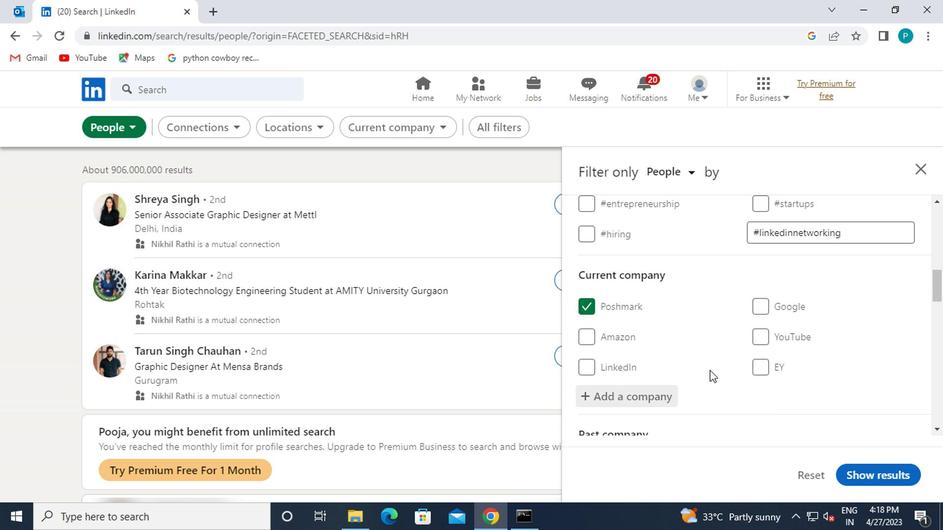 
Action: Mouse moved to (732, 375)
Screenshot: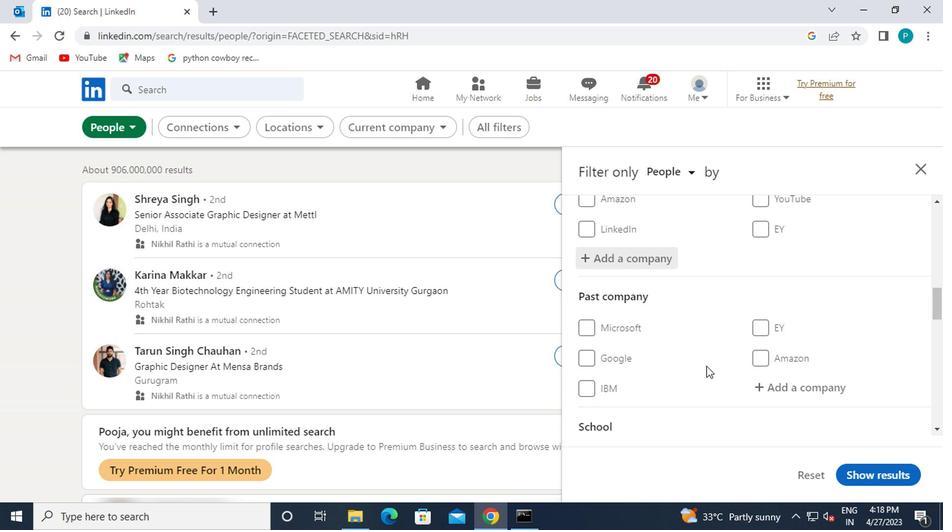 
Action: Mouse scrolled (732, 374) with delta (0, 0)
Screenshot: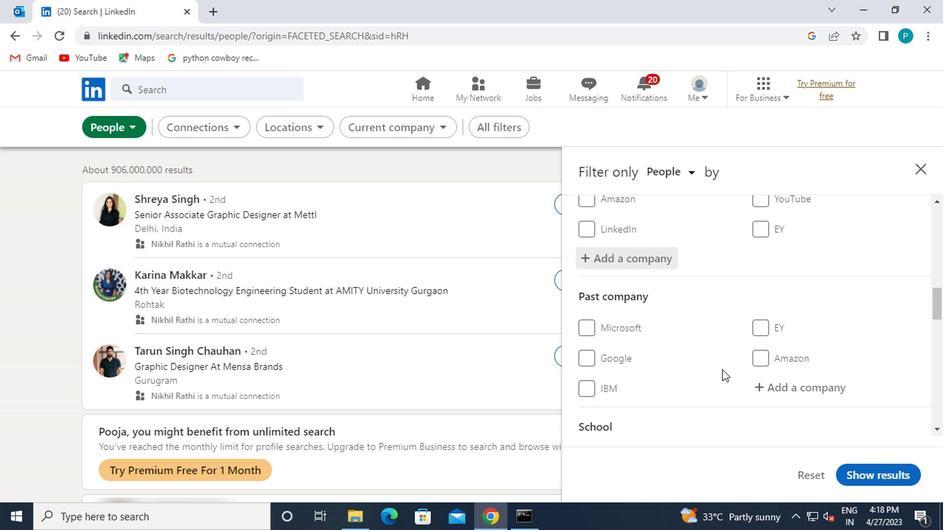 
Action: Mouse scrolled (732, 374) with delta (0, 0)
Screenshot: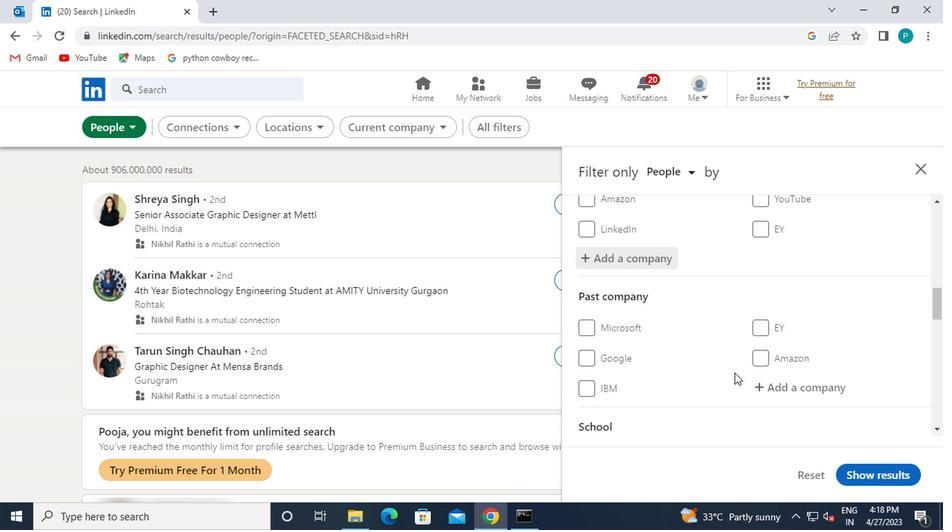 
Action: Mouse moved to (795, 394)
Screenshot: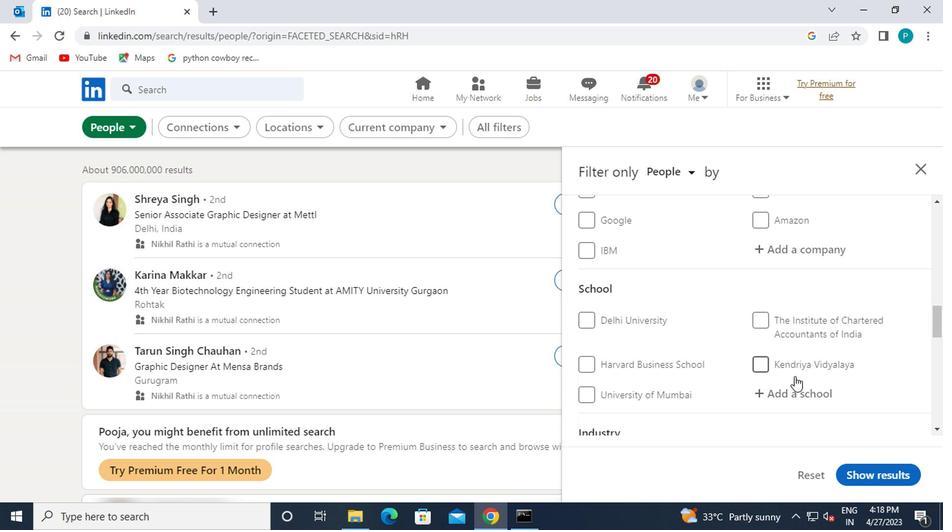 
Action: Mouse pressed left at (795, 394)
Screenshot: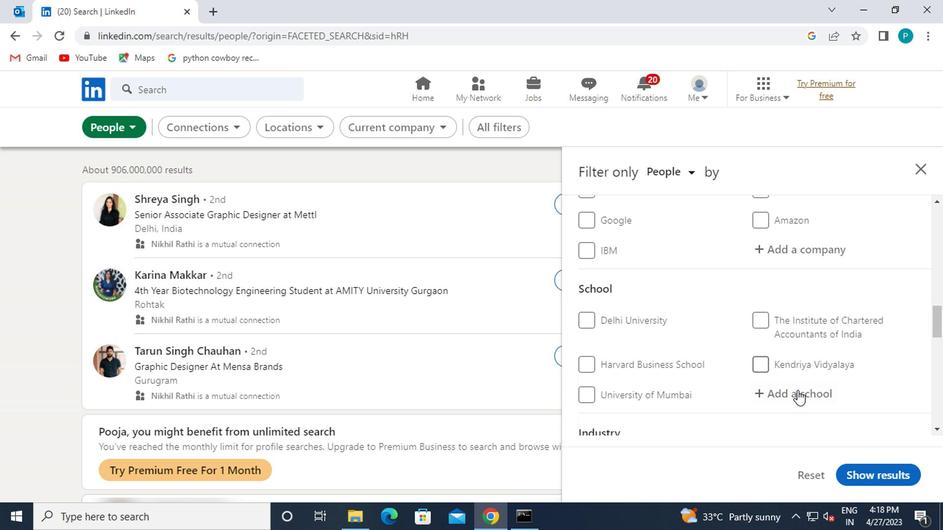 
Action: Mouse moved to (812, 391)
Screenshot: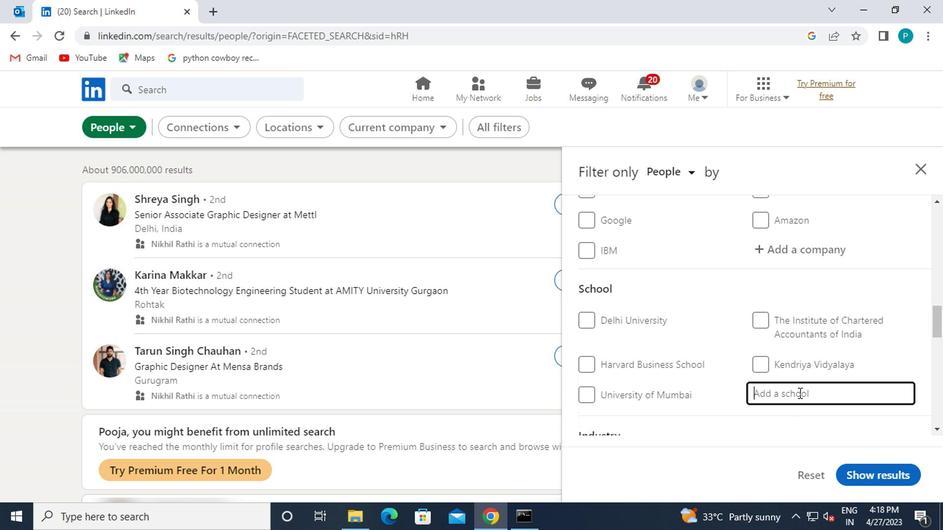 
Action: Key pressed <Key.caps_lock>SSN
Screenshot: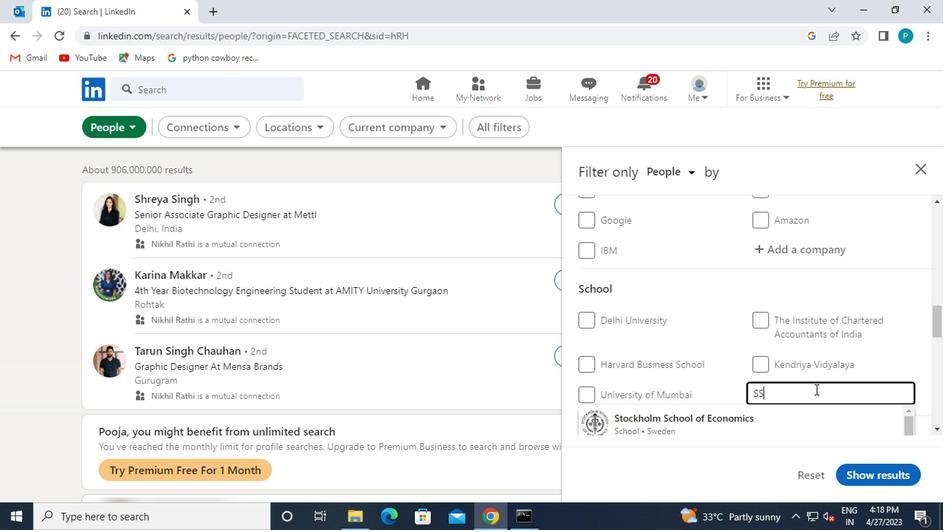 
Action: Mouse moved to (715, 356)
Screenshot: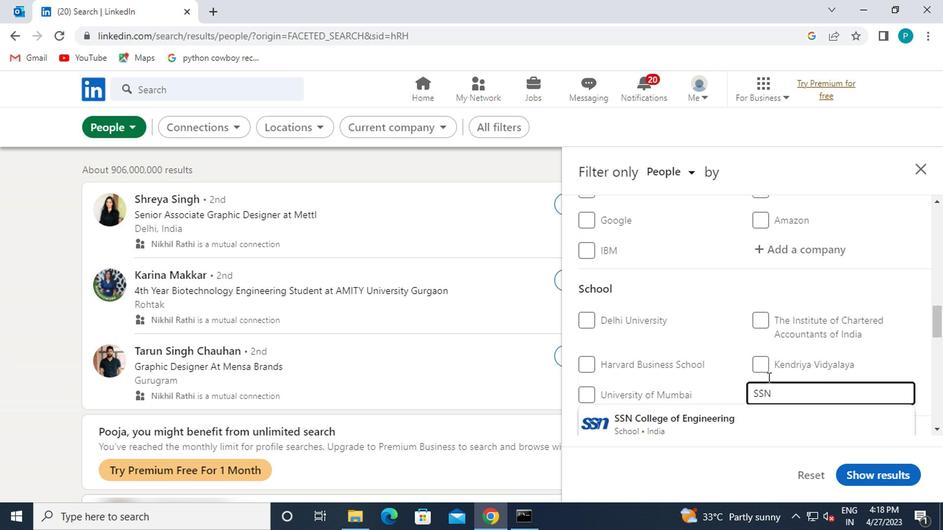 
Action: Mouse scrolled (715, 355) with delta (0, 0)
Screenshot: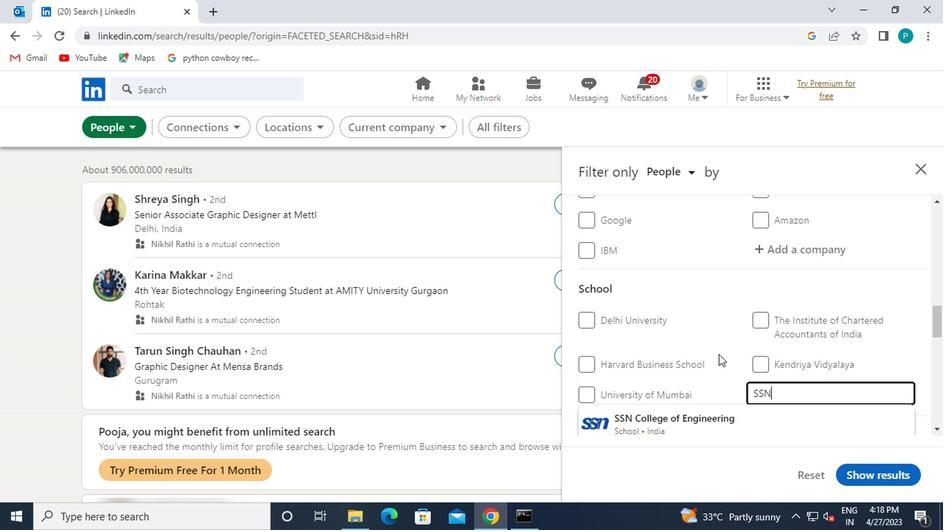 
Action: Mouse moved to (713, 355)
Screenshot: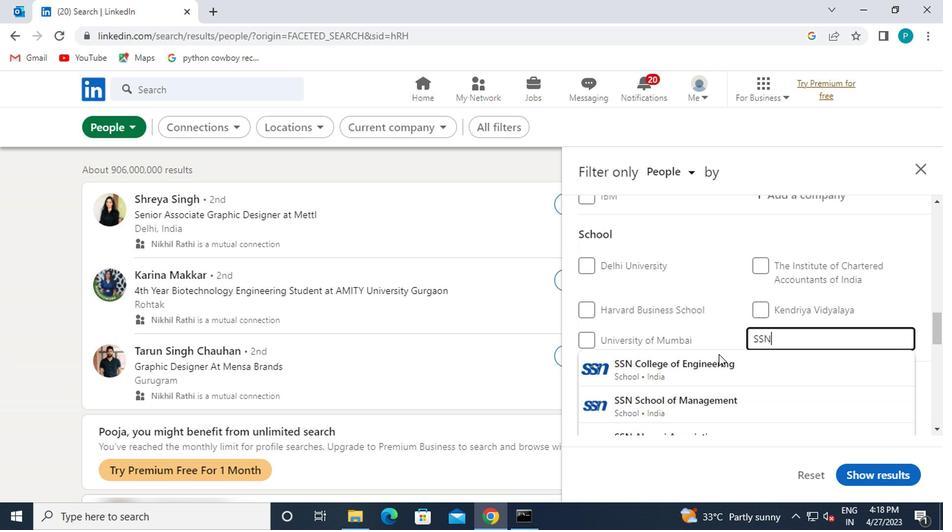 
Action: Mouse pressed left at (713, 355)
Screenshot: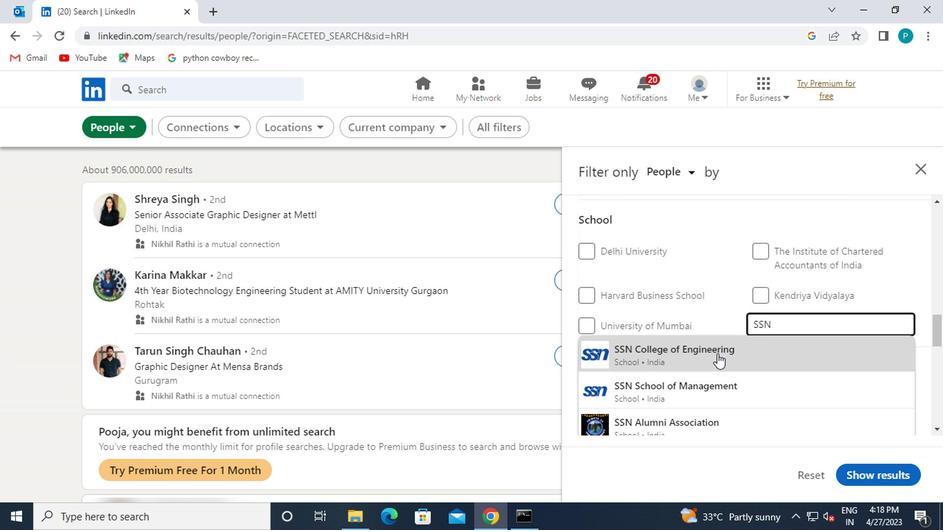 
Action: Mouse scrolled (713, 354) with delta (0, 0)
Screenshot: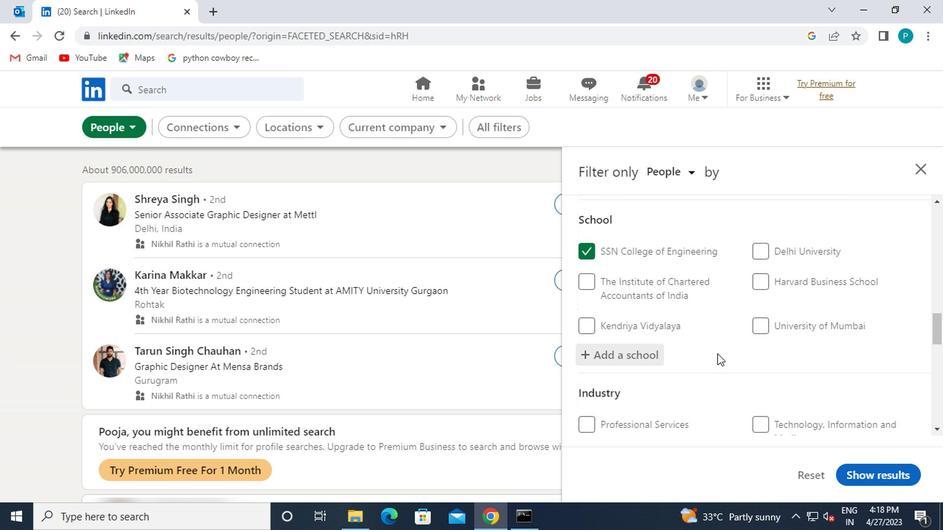 
Action: Mouse scrolled (713, 354) with delta (0, 0)
Screenshot: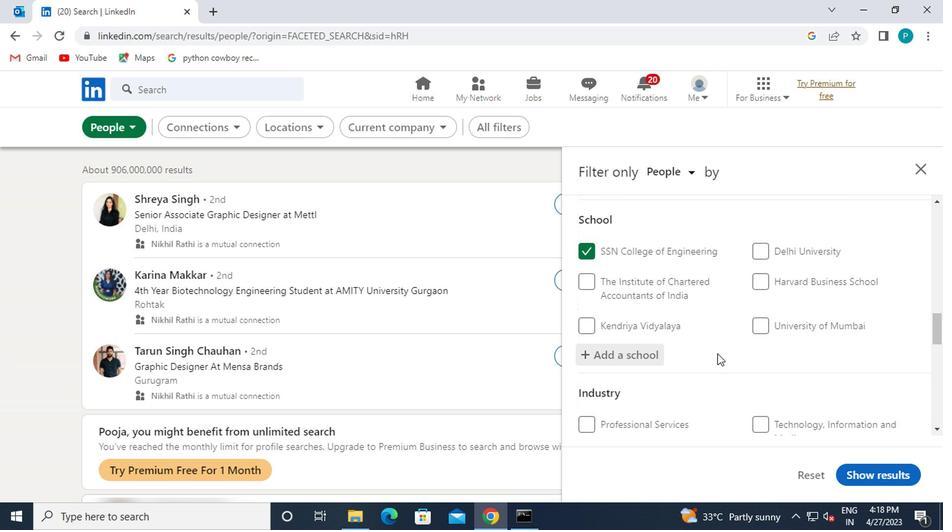 
Action: Mouse moved to (778, 371)
Screenshot: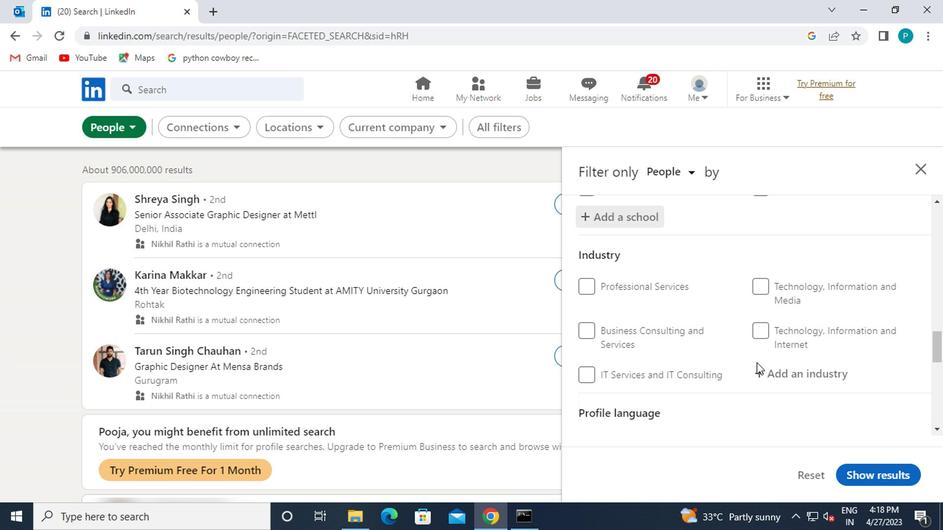 
Action: Mouse pressed left at (778, 371)
Screenshot: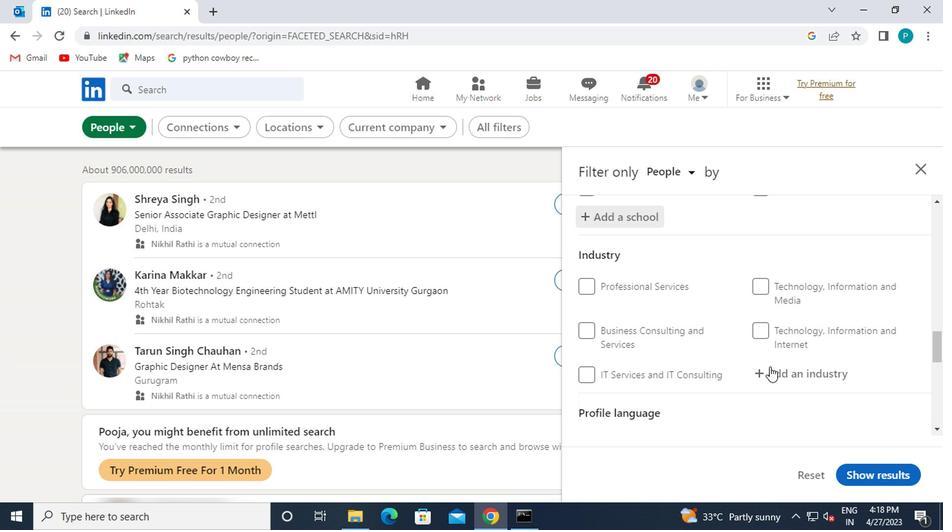 
Action: Mouse moved to (799, 395)
Screenshot: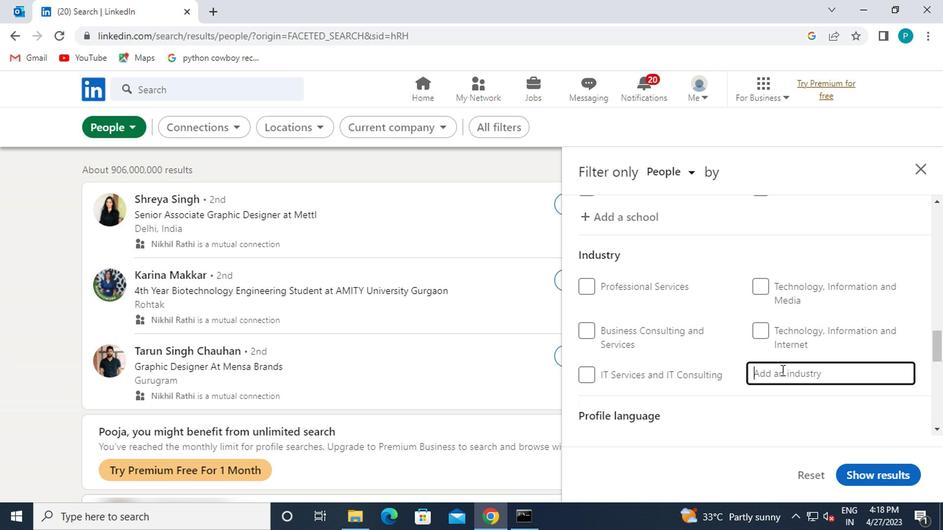 
Action: Key pressed <Key.caps_lock>P<Key.caps_lock>UBLIC
Screenshot: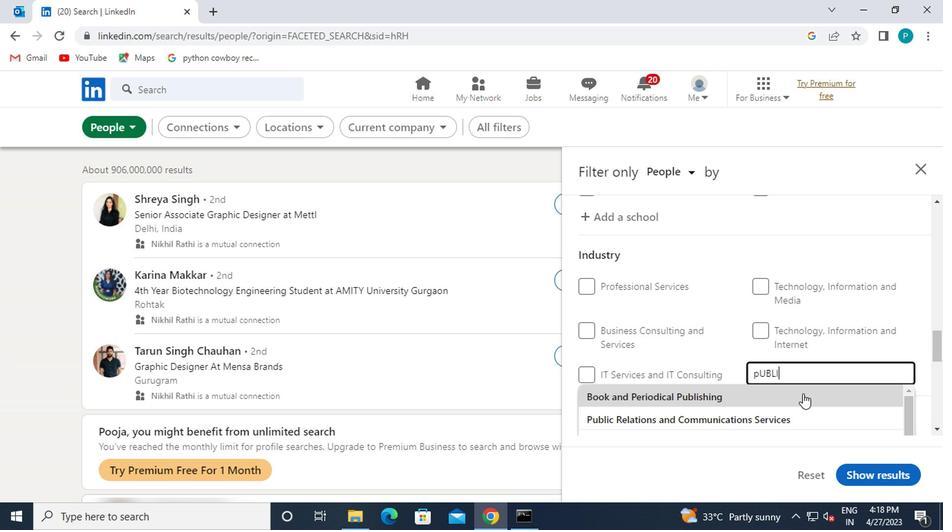 
Action: Mouse pressed left at (799, 395)
Screenshot: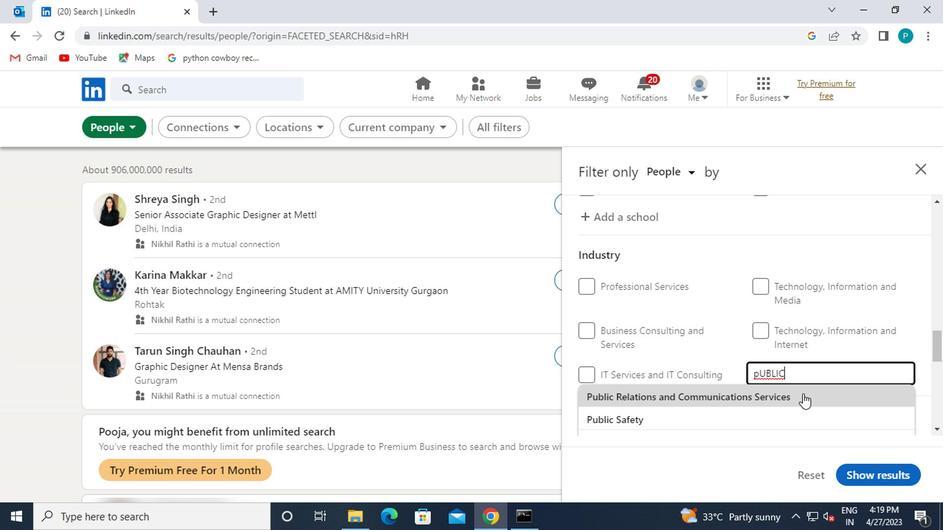 
Action: Mouse moved to (779, 387)
Screenshot: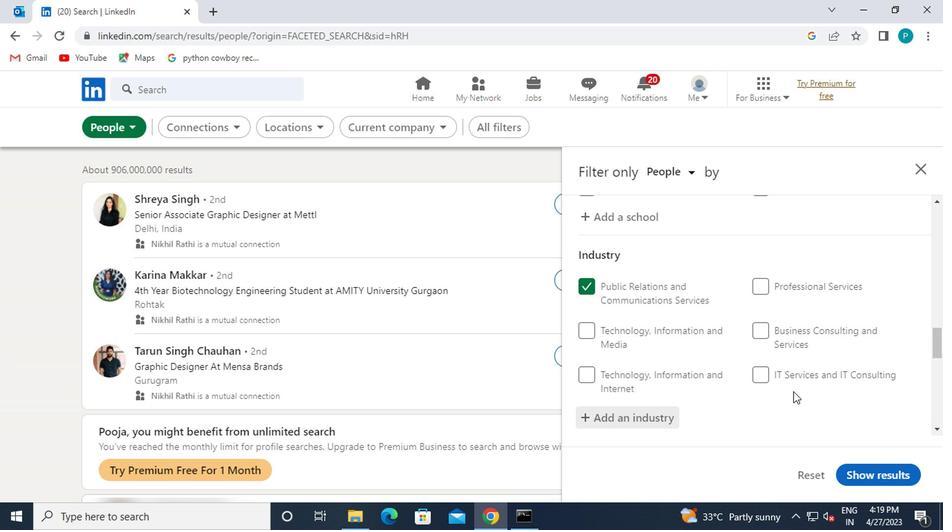 
Action: Mouse scrolled (779, 386) with delta (0, 0)
Screenshot: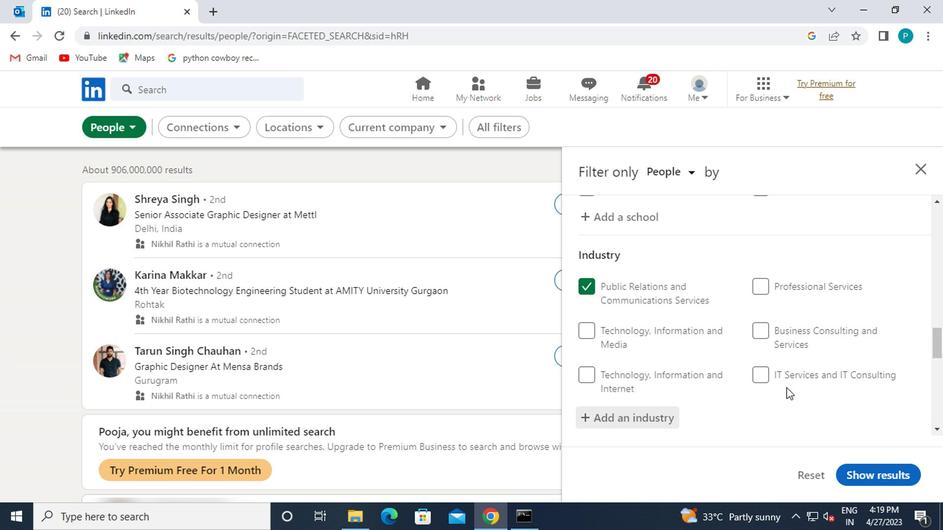 
Action: Mouse scrolled (779, 386) with delta (0, 0)
Screenshot: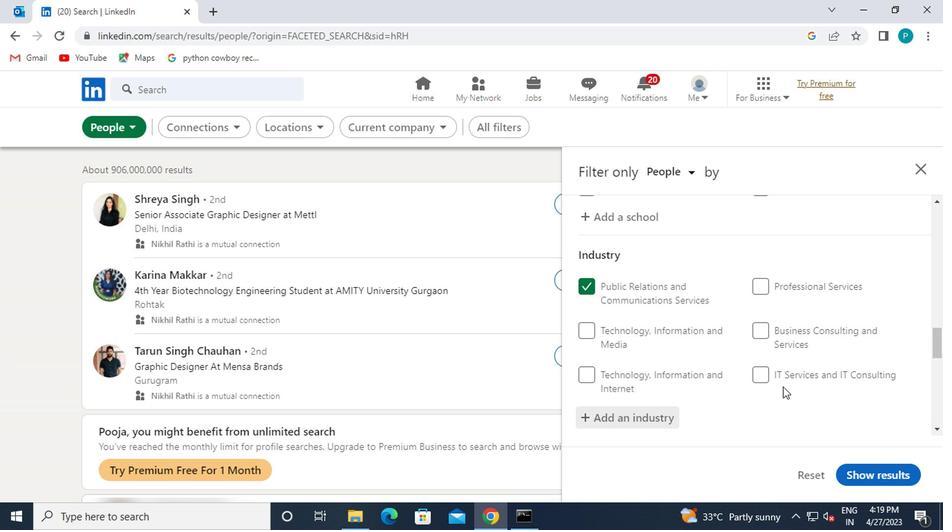 
Action: Mouse scrolled (779, 386) with delta (0, 0)
Screenshot: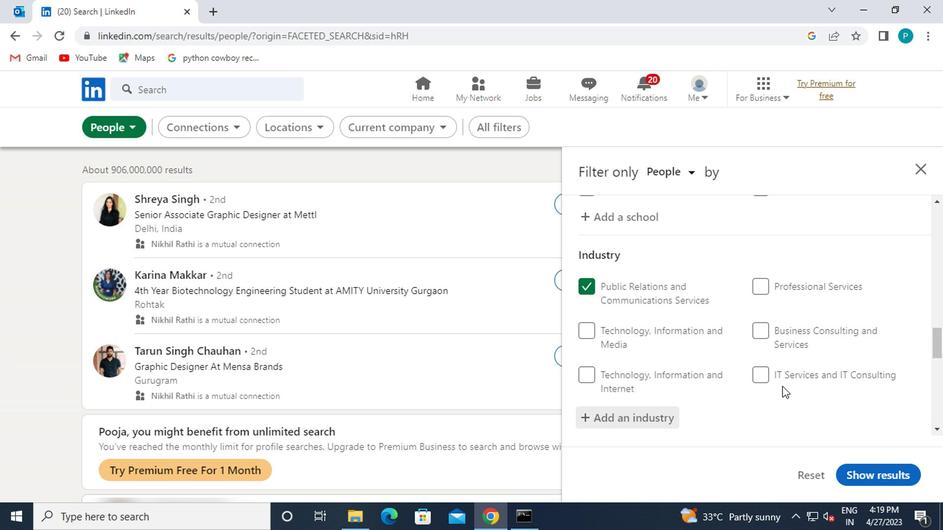 
Action: Mouse moved to (707, 386)
Screenshot: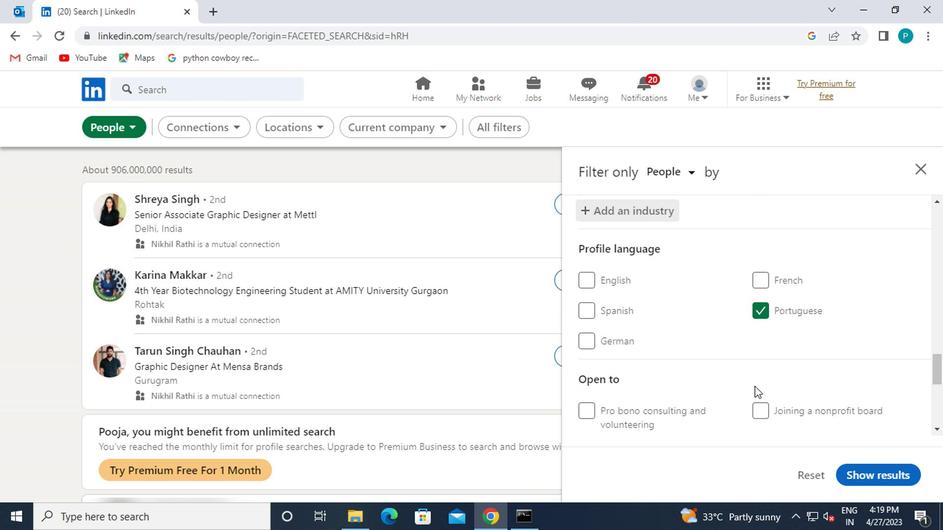 
Action: Mouse scrolled (707, 385) with delta (0, 0)
Screenshot: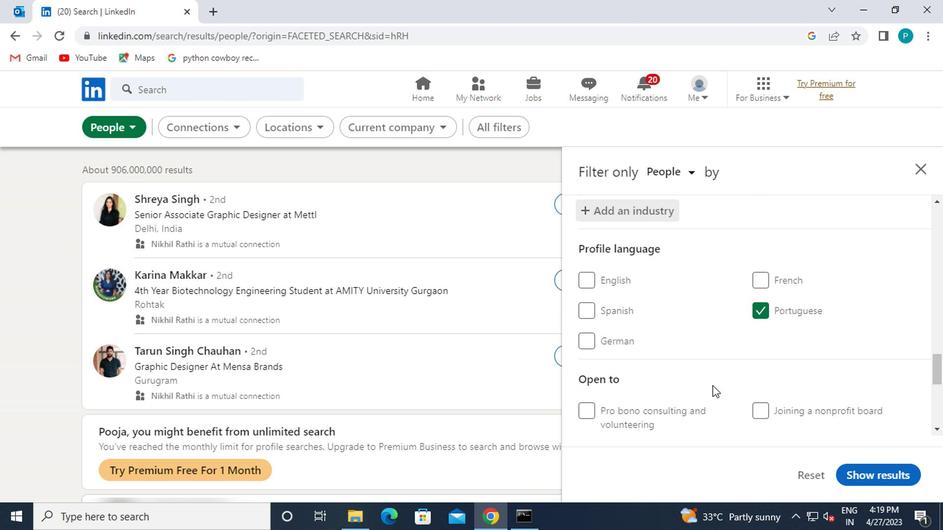 
Action: Mouse scrolled (707, 385) with delta (0, 0)
Screenshot: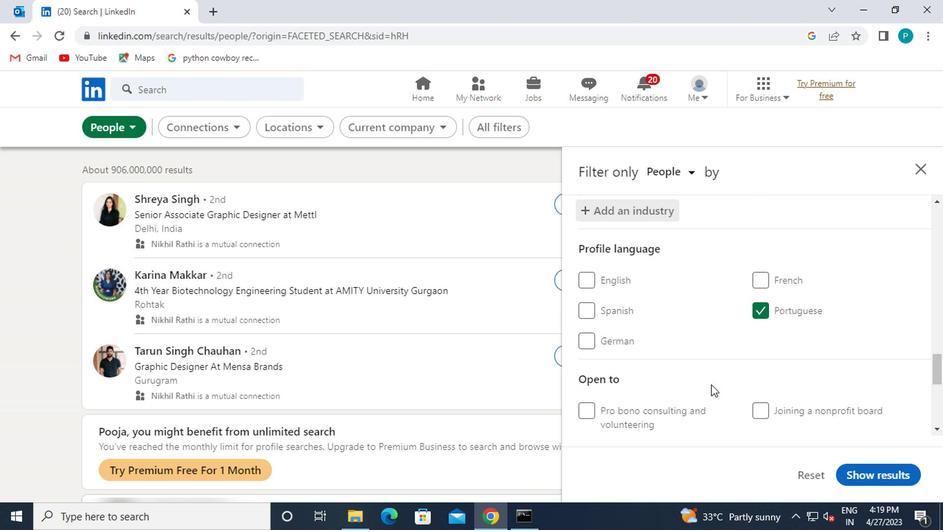 
Action: Mouse moved to (796, 422)
Screenshot: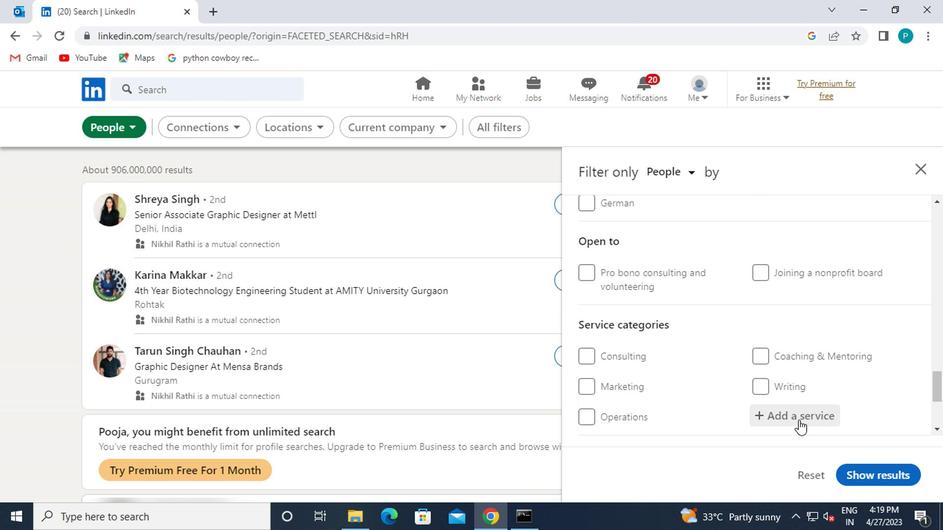 
Action: Mouse pressed left at (796, 422)
Screenshot: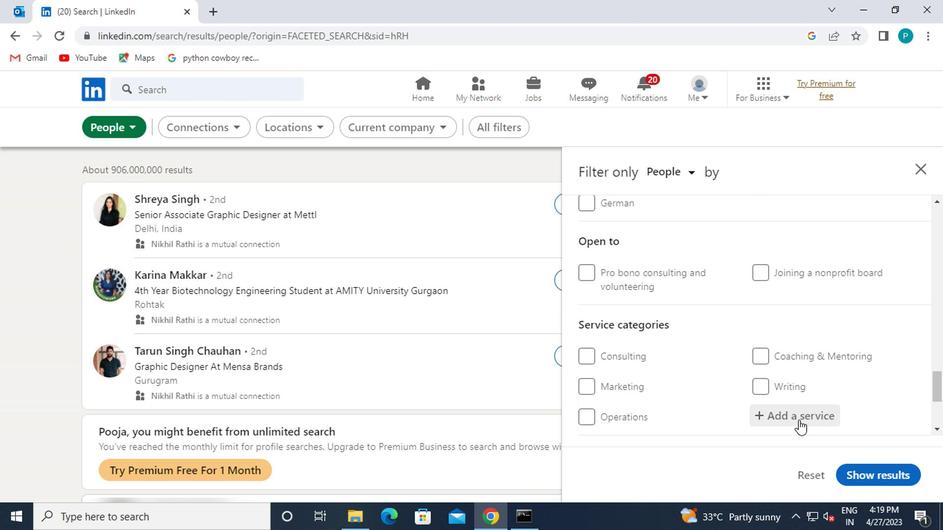 
Action: Mouse moved to (835, 446)
Screenshot: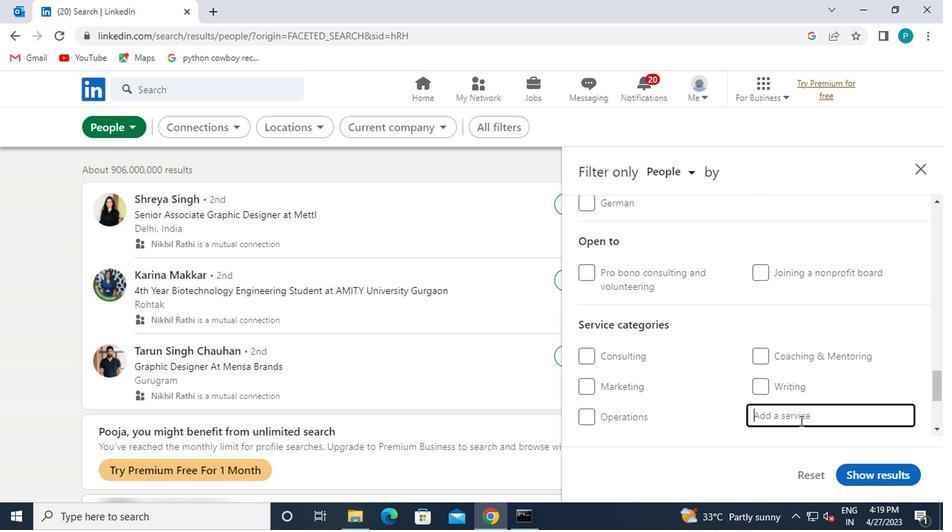 
Action: Key pressed <Key.caps_lock>P<Key.caps_lock><Key.caps_lock>UBLIC
Screenshot: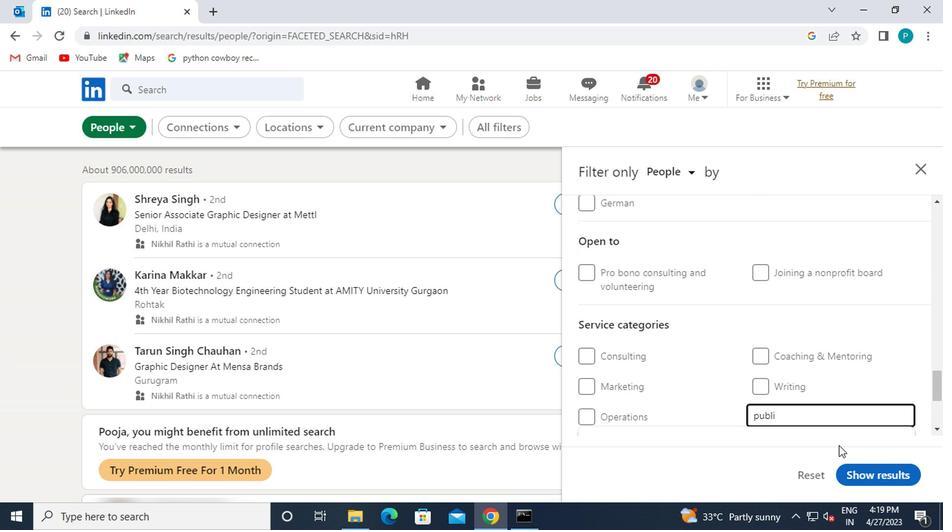 
Action: Mouse moved to (812, 397)
Screenshot: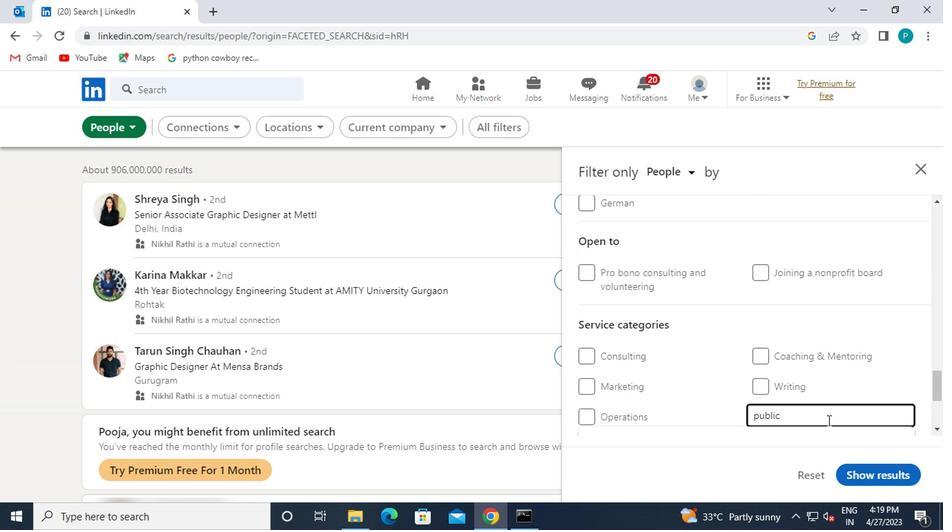 
Action: Mouse scrolled (812, 396) with delta (0, 0)
Screenshot: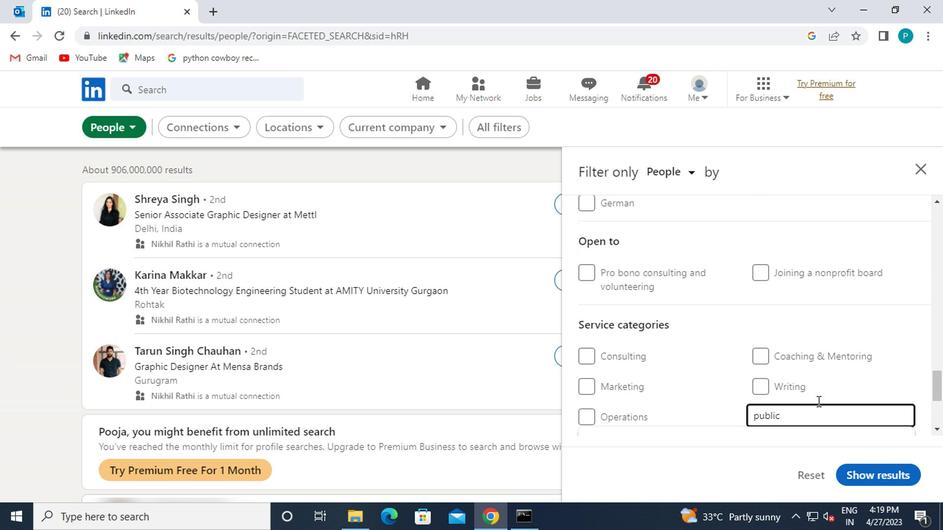 
Action: Mouse moved to (688, 367)
Screenshot: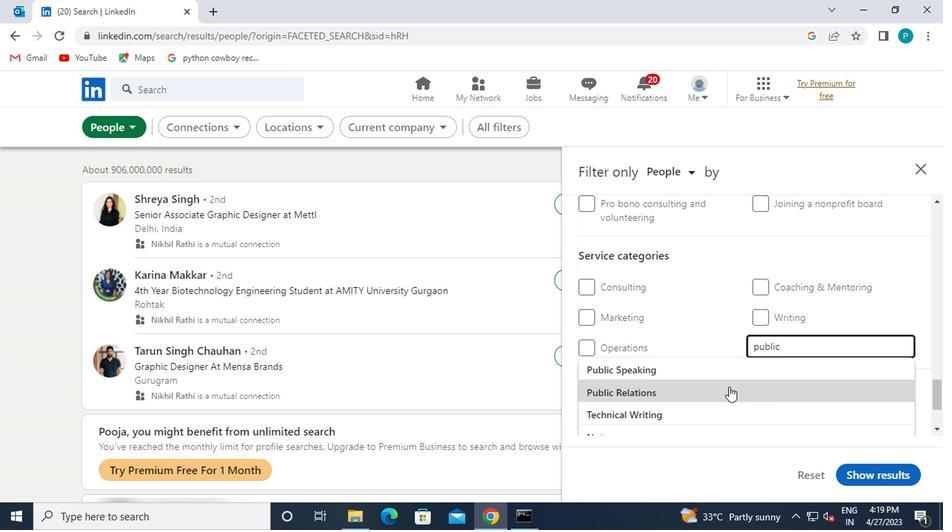 
Action: Mouse pressed left at (688, 367)
Screenshot: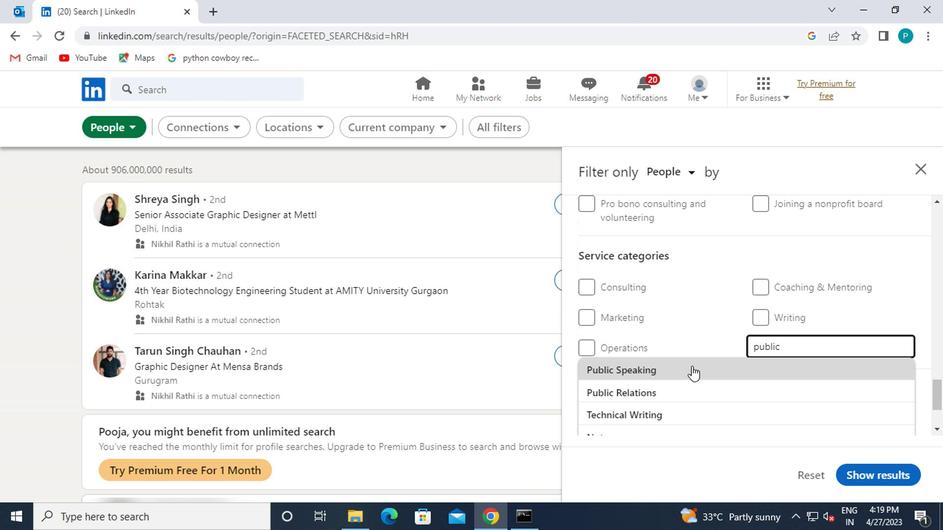 
Action: Mouse moved to (725, 344)
Screenshot: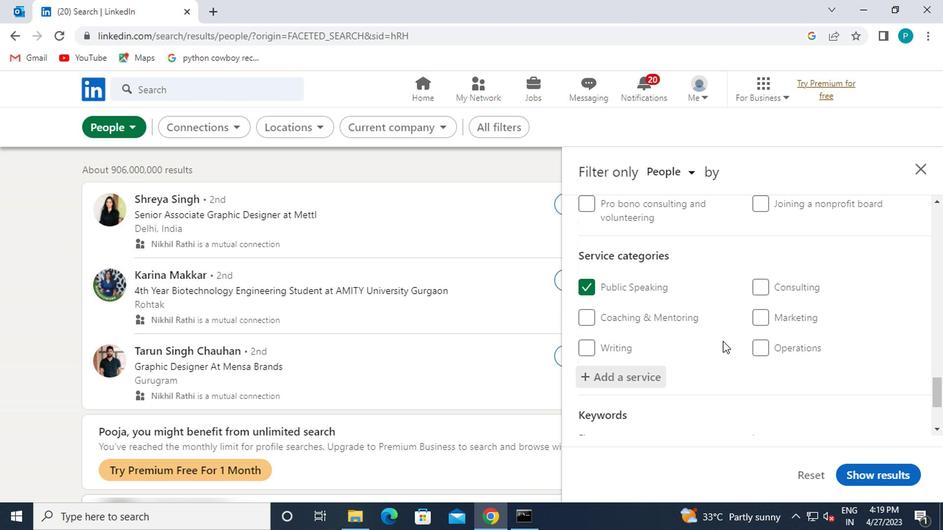 
Action: Mouse scrolled (725, 343) with delta (0, 0)
Screenshot: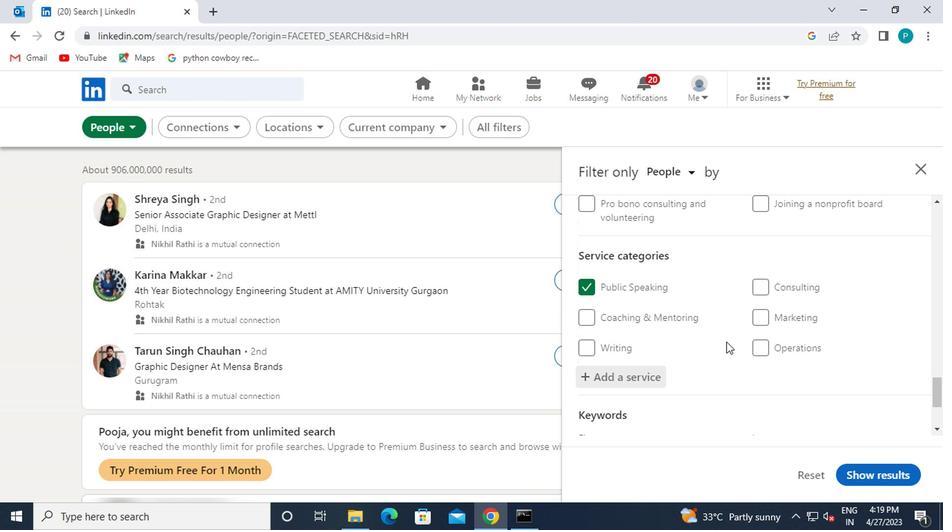 
Action: Mouse moved to (725, 344)
Screenshot: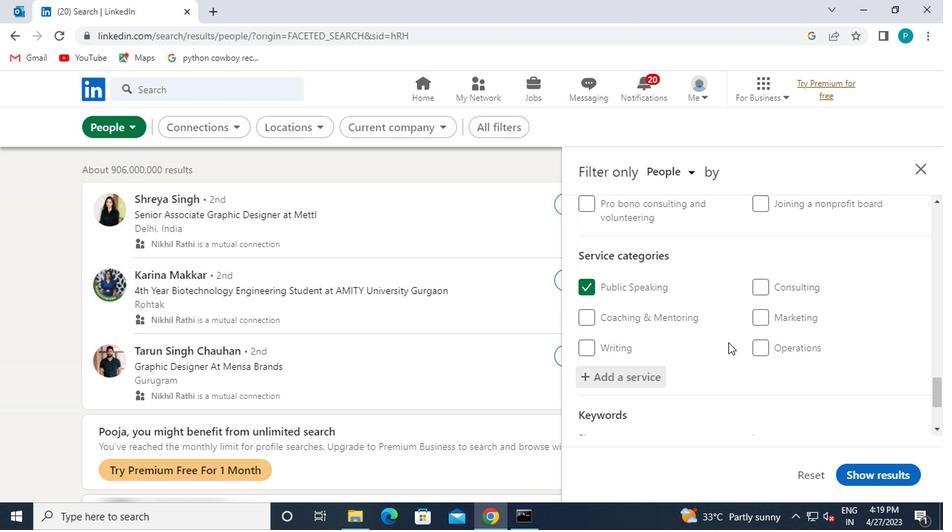 
Action: Mouse scrolled (725, 343) with delta (0, 0)
Screenshot: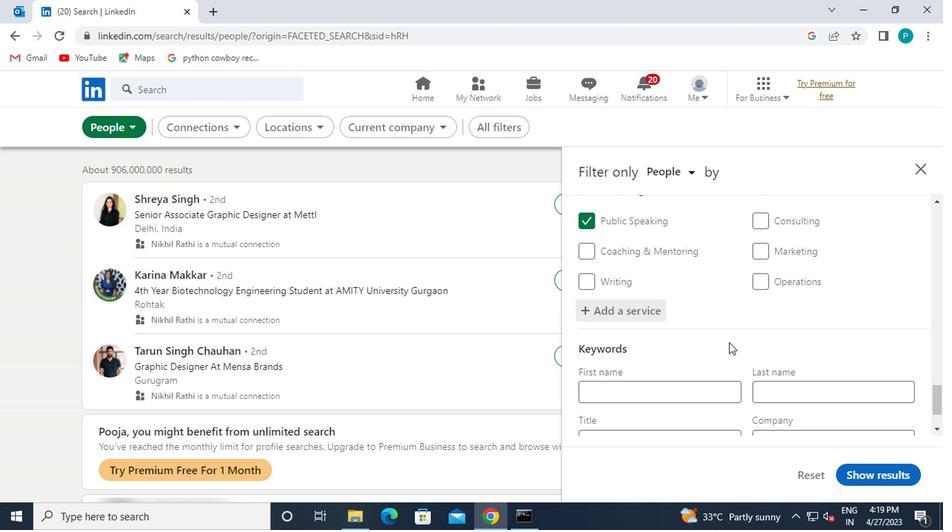 
Action: Mouse moved to (683, 368)
Screenshot: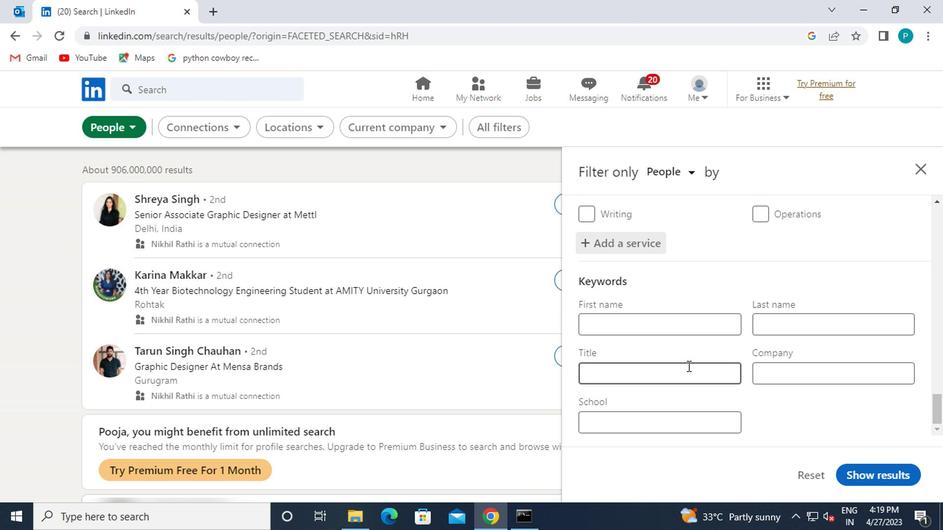 
Action: Mouse pressed left at (683, 368)
Screenshot: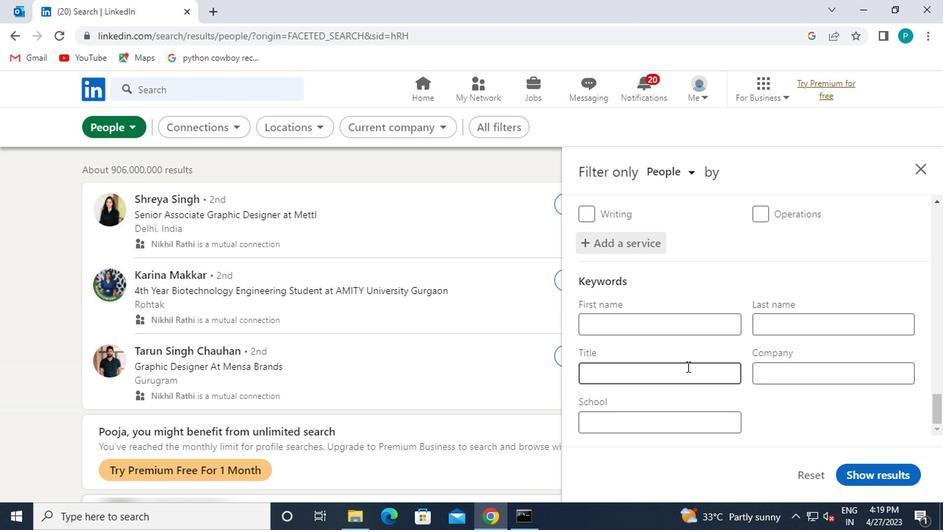 
Action: Key pressed <Key.caps_lock>P<Key.caps_lock>ETROLEUM<Key.space><Key.caps_lock>E<Key.caps_lock>NGINEER
Screenshot: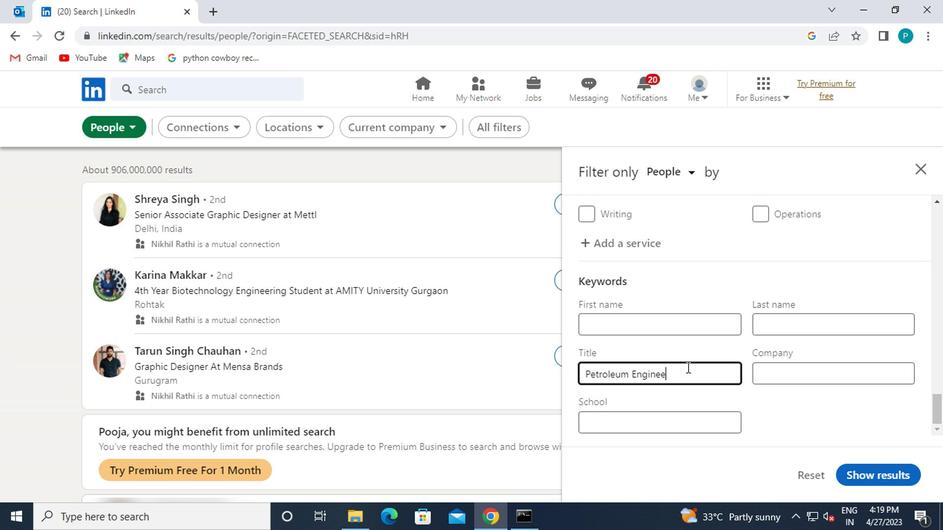 
Action: Mouse moved to (848, 472)
Screenshot: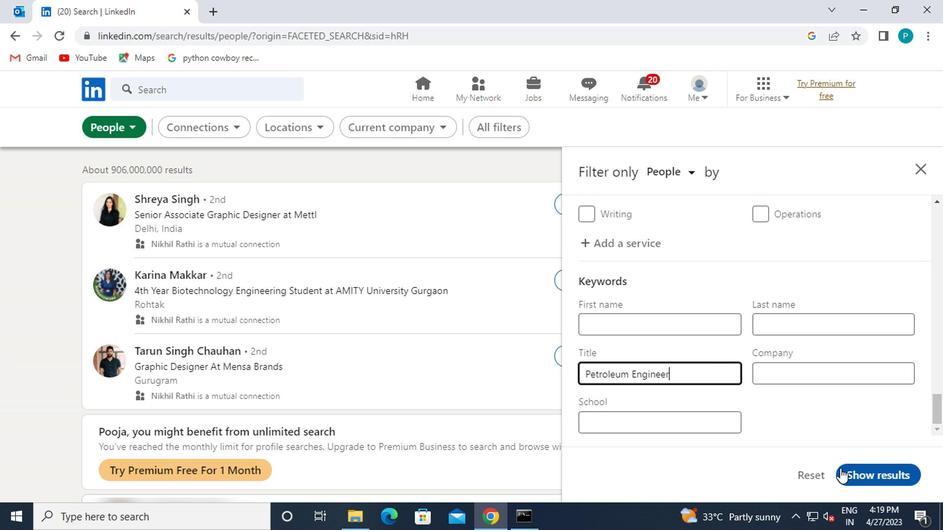 
Action: Mouse pressed left at (848, 472)
Screenshot: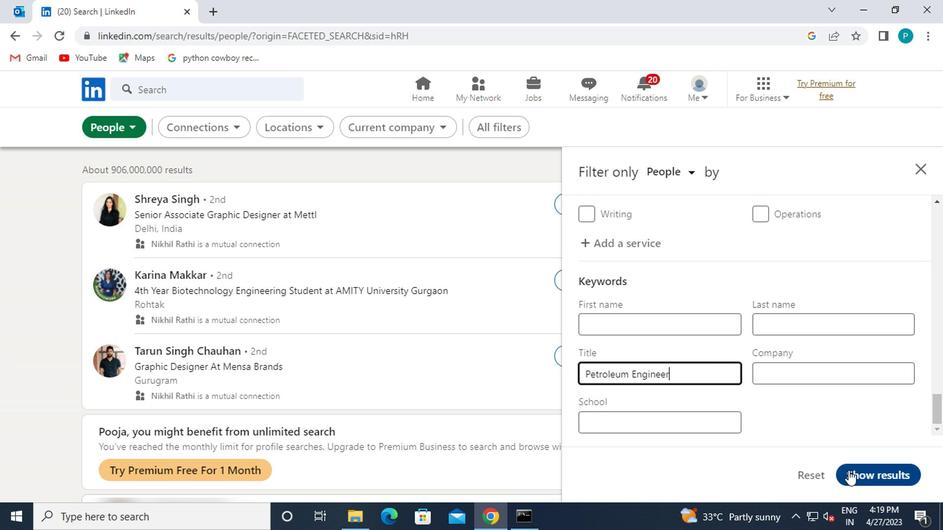 
